 Task: Search one way flight ticket for 3 adults in first from El Paso: El Paso International Airport to Greenville: Pitt-greenville Airport on 5-2-2023. Choice of flights is American. Number of bags: 11 checked bags. Price is upto 72000. Outbound departure time preference is 4:15.
Action: Mouse moved to (332, 133)
Screenshot: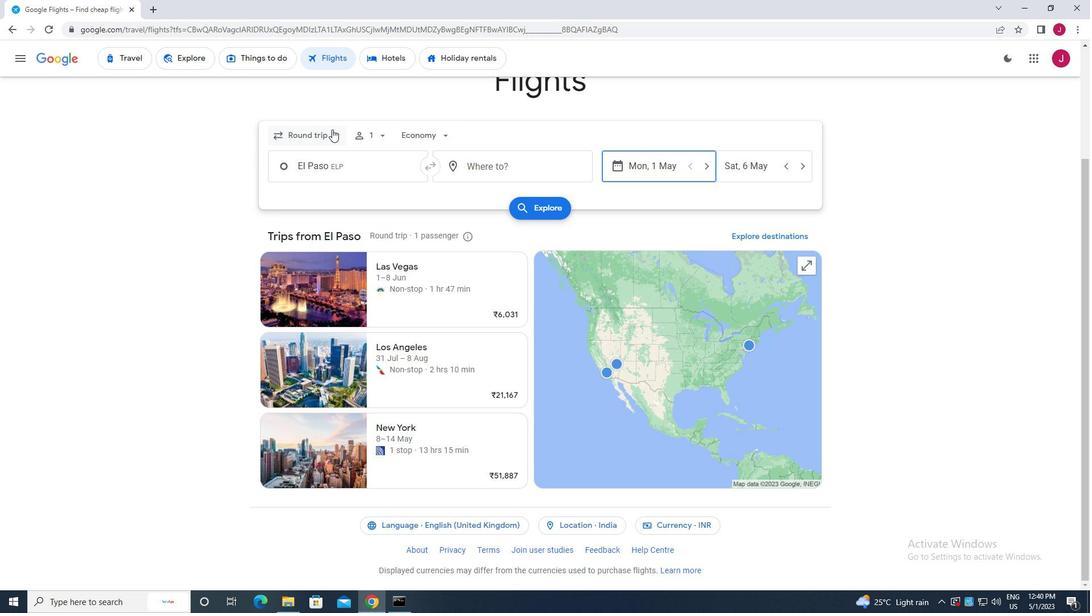
Action: Mouse pressed left at (332, 133)
Screenshot: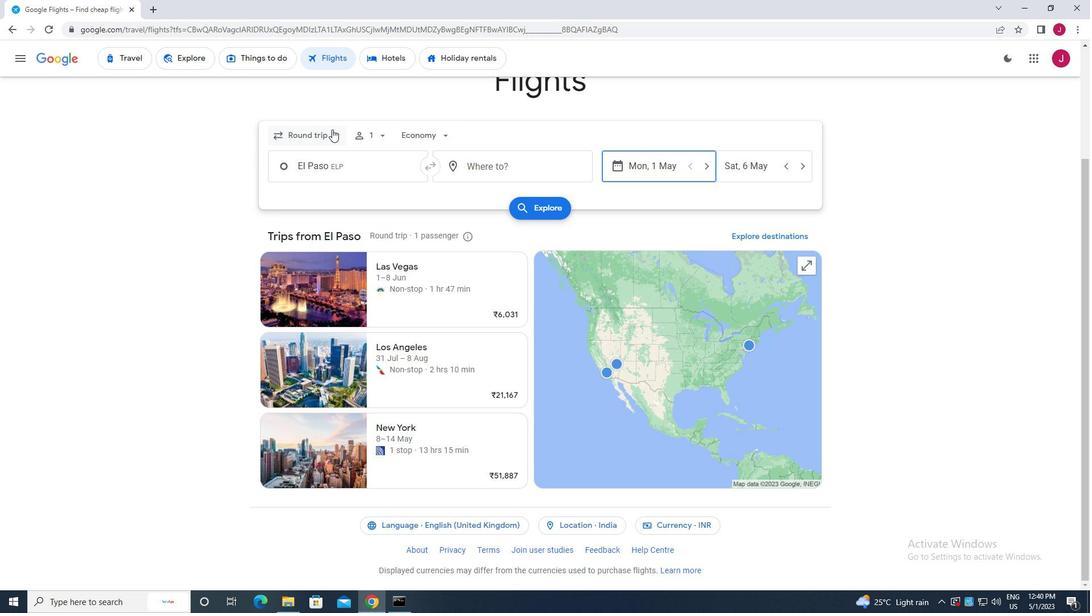 
Action: Mouse moved to (326, 190)
Screenshot: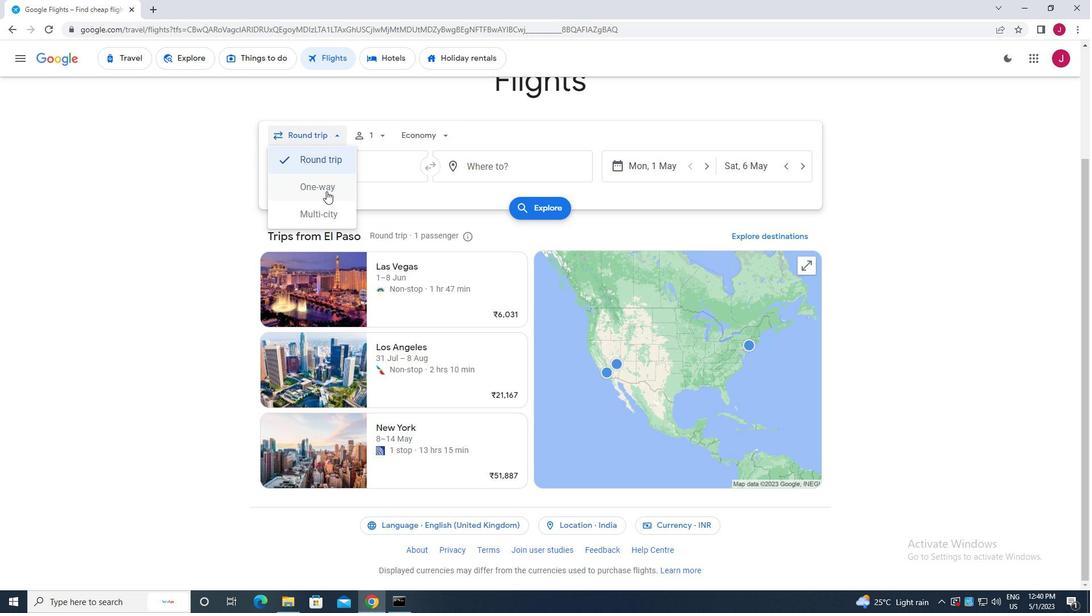 
Action: Mouse pressed left at (326, 190)
Screenshot: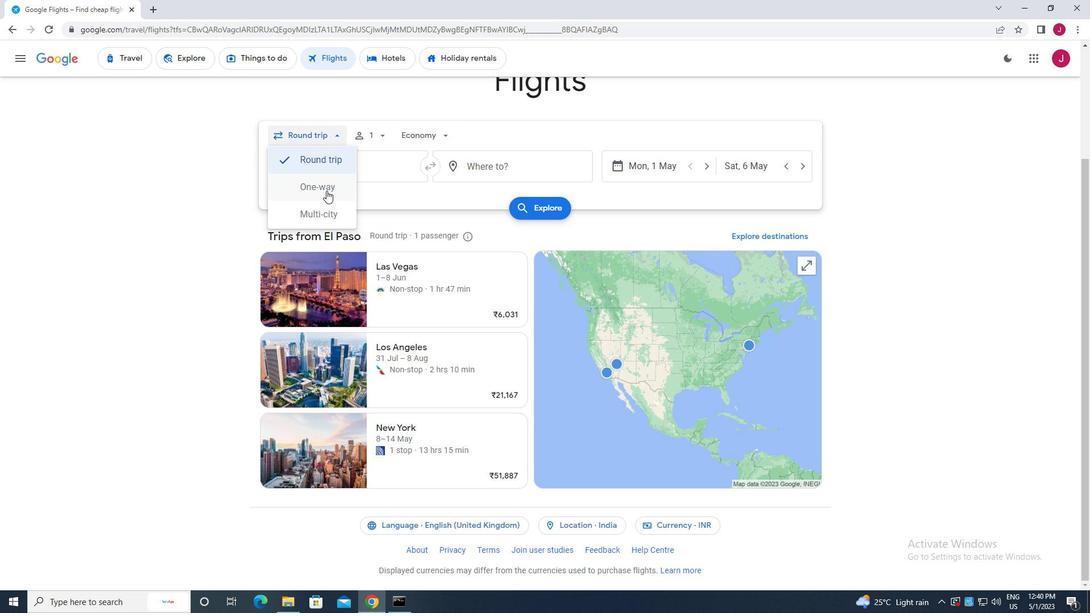
Action: Mouse moved to (377, 135)
Screenshot: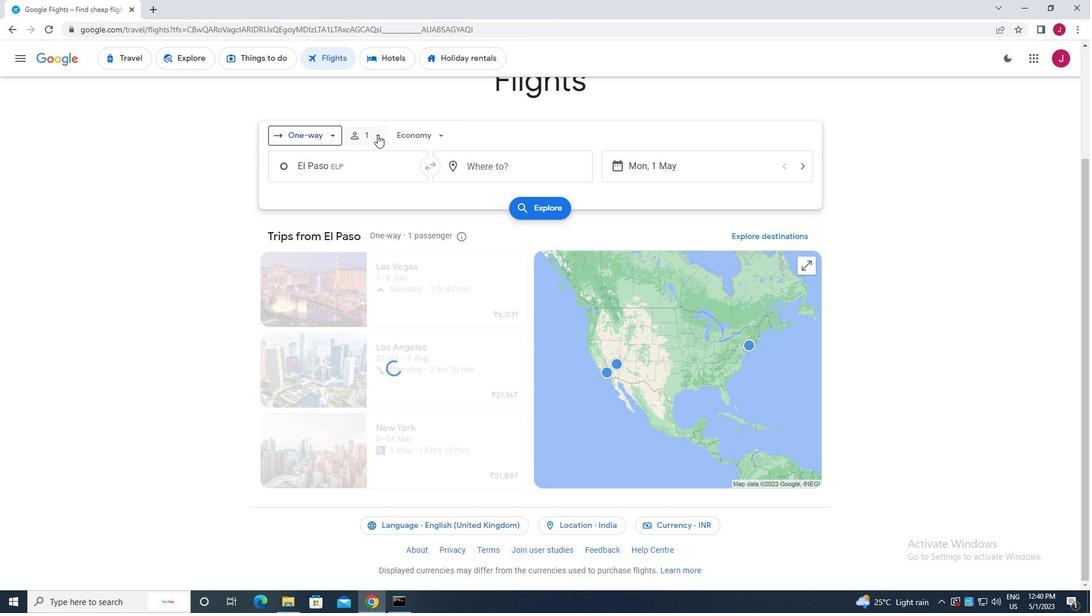 
Action: Mouse pressed left at (377, 135)
Screenshot: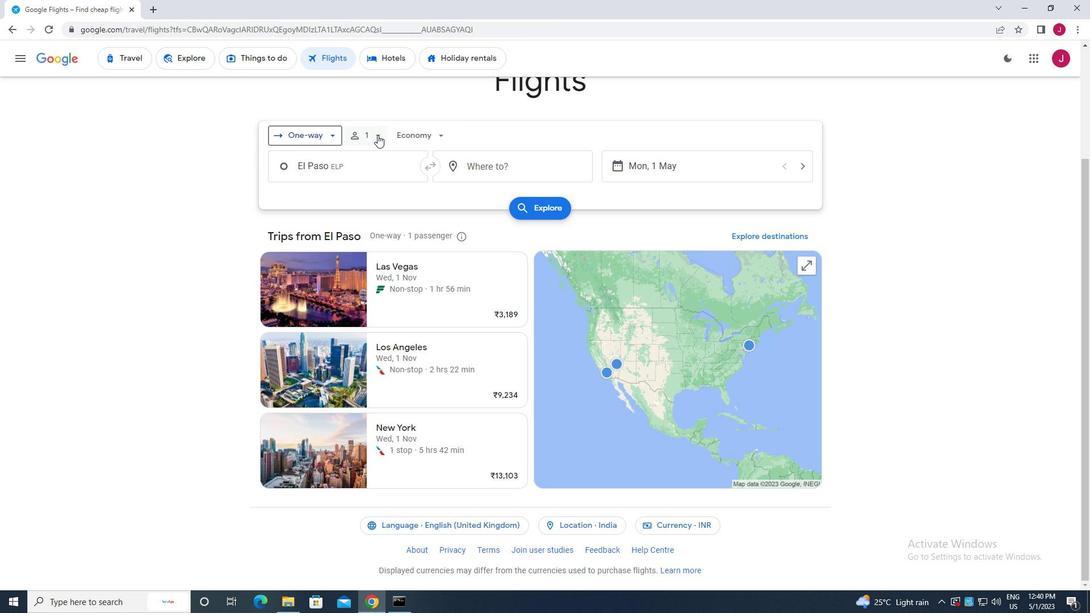 
Action: Mouse moved to (463, 164)
Screenshot: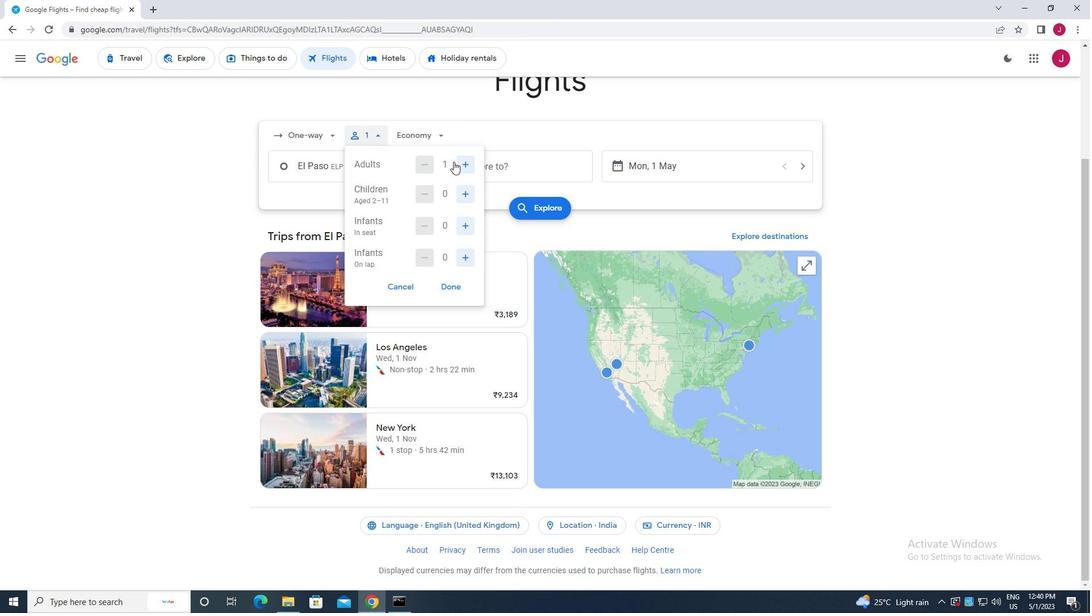 
Action: Mouse pressed left at (463, 164)
Screenshot: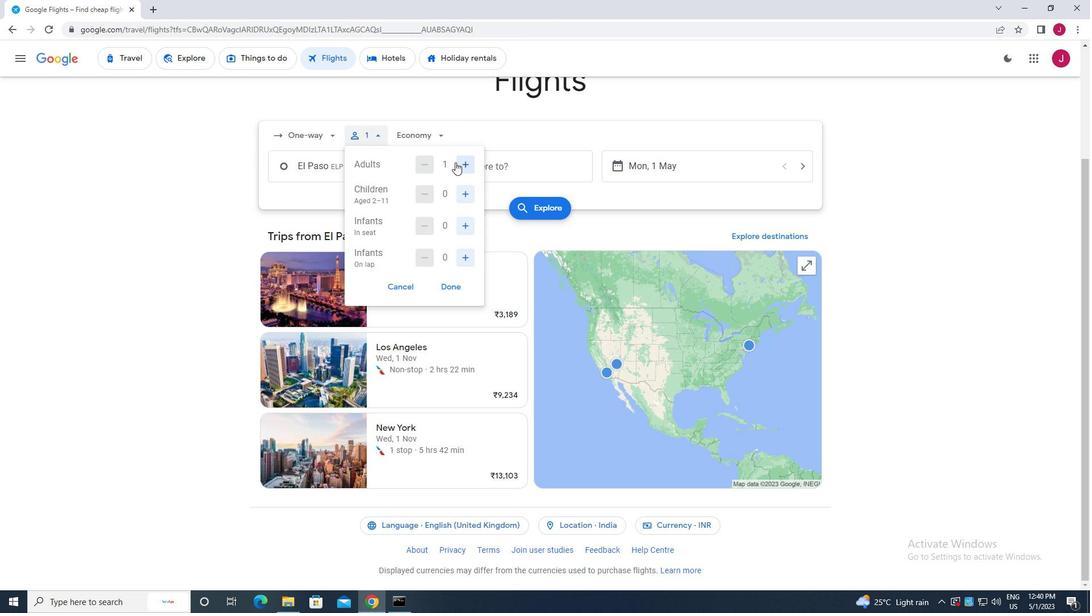 
Action: Mouse pressed left at (463, 164)
Screenshot: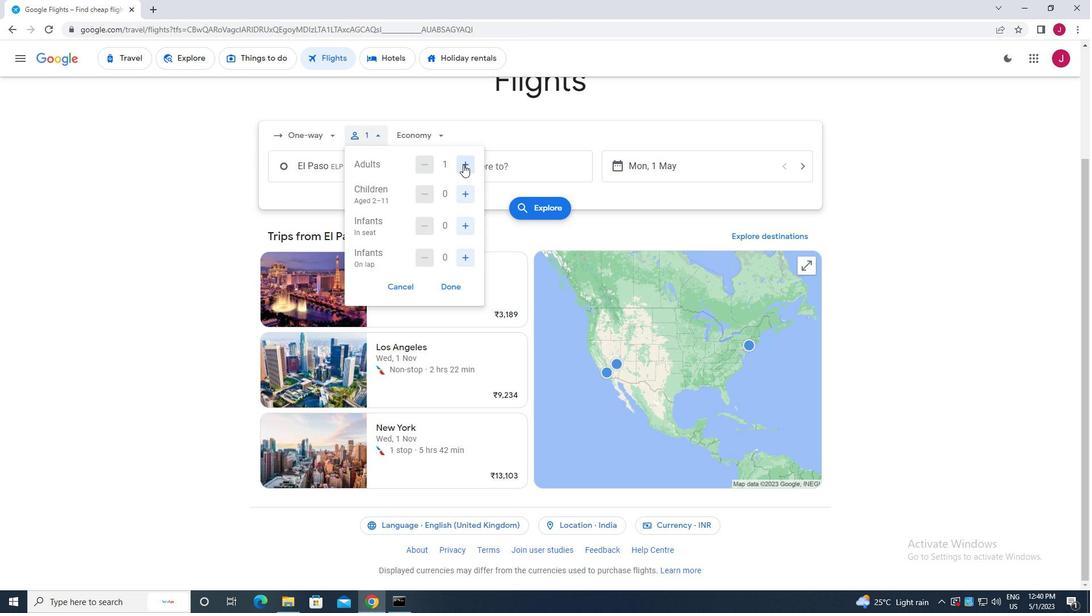 
Action: Mouse moved to (452, 285)
Screenshot: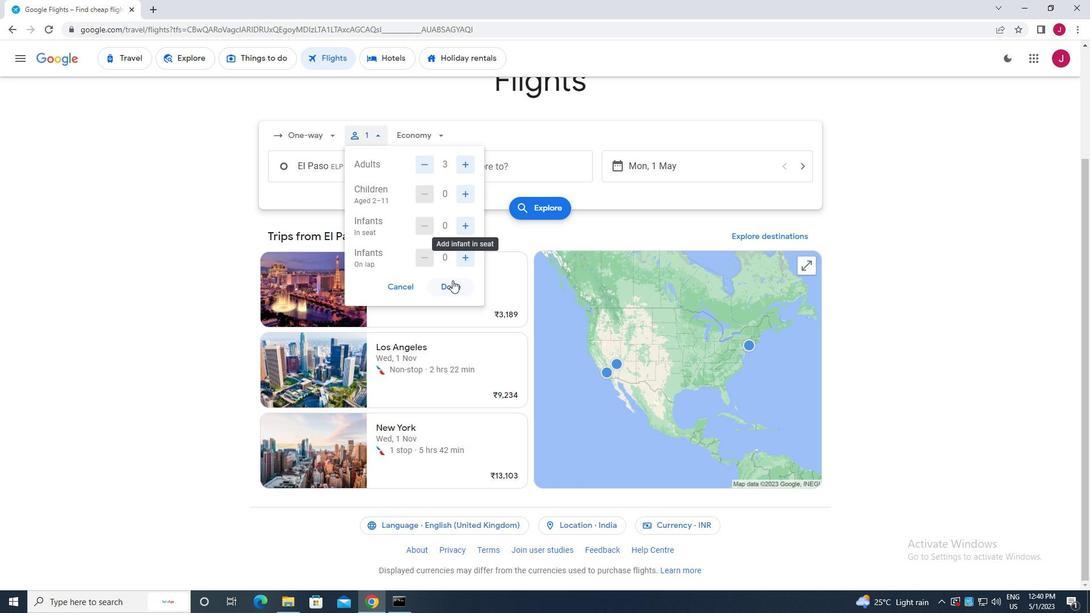 
Action: Mouse pressed left at (452, 285)
Screenshot: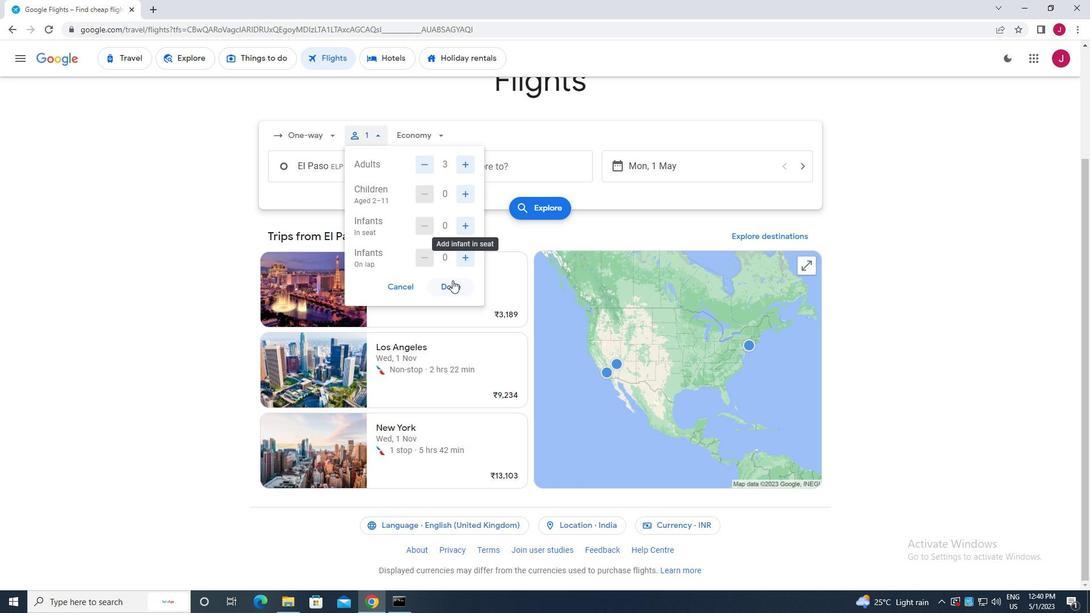 
Action: Mouse moved to (434, 136)
Screenshot: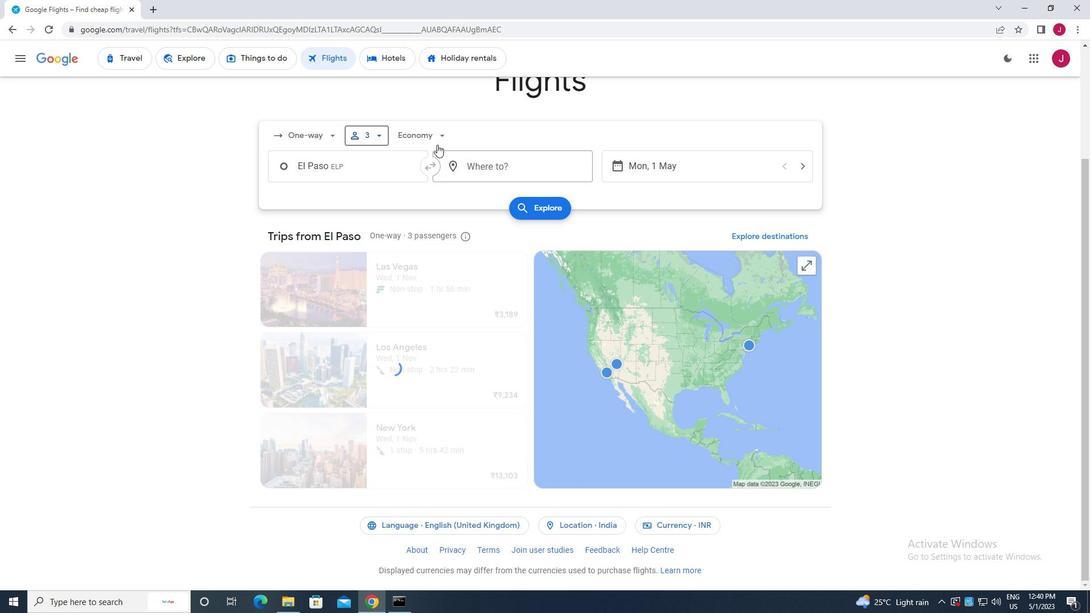 
Action: Mouse pressed left at (434, 136)
Screenshot: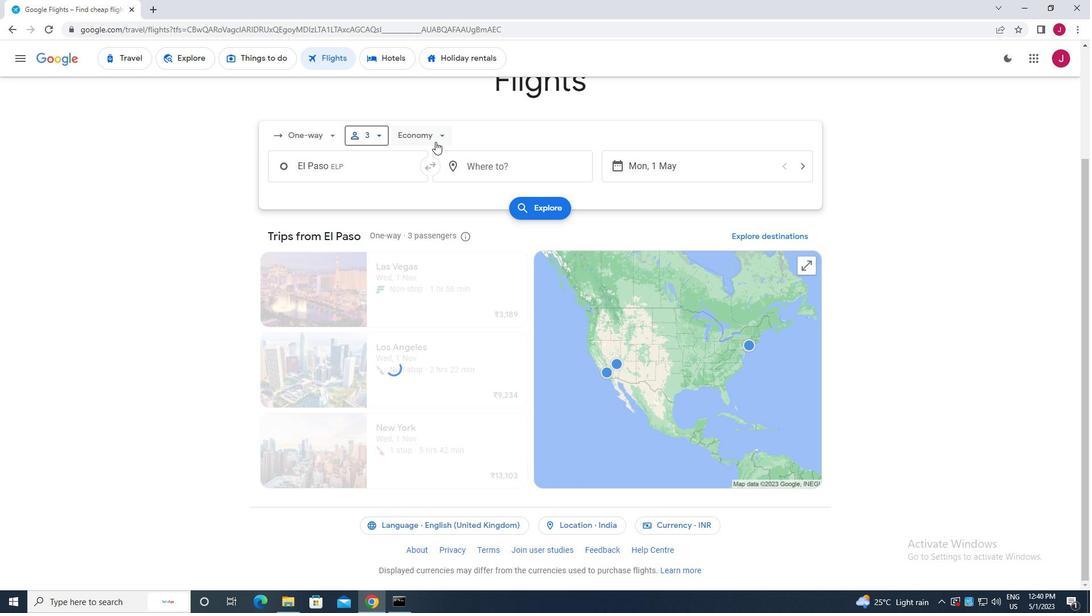 
Action: Mouse moved to (423, 241)
Screenshot: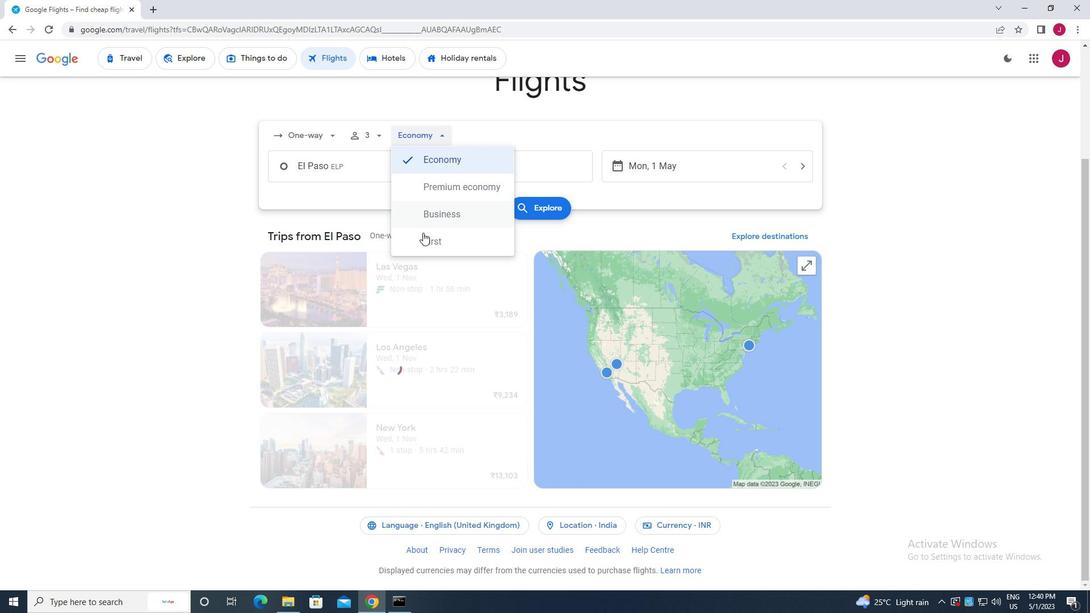 
Action: Mouse pressed left at (423, 241)
Screenshot: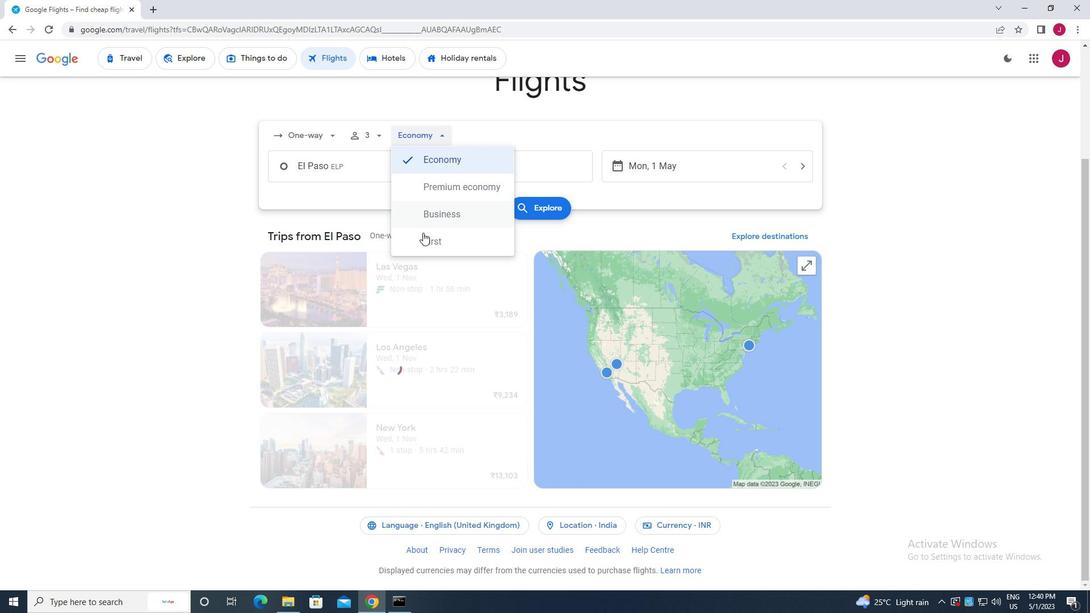
Action: Mouse moved to (375, 169)
Screenshot: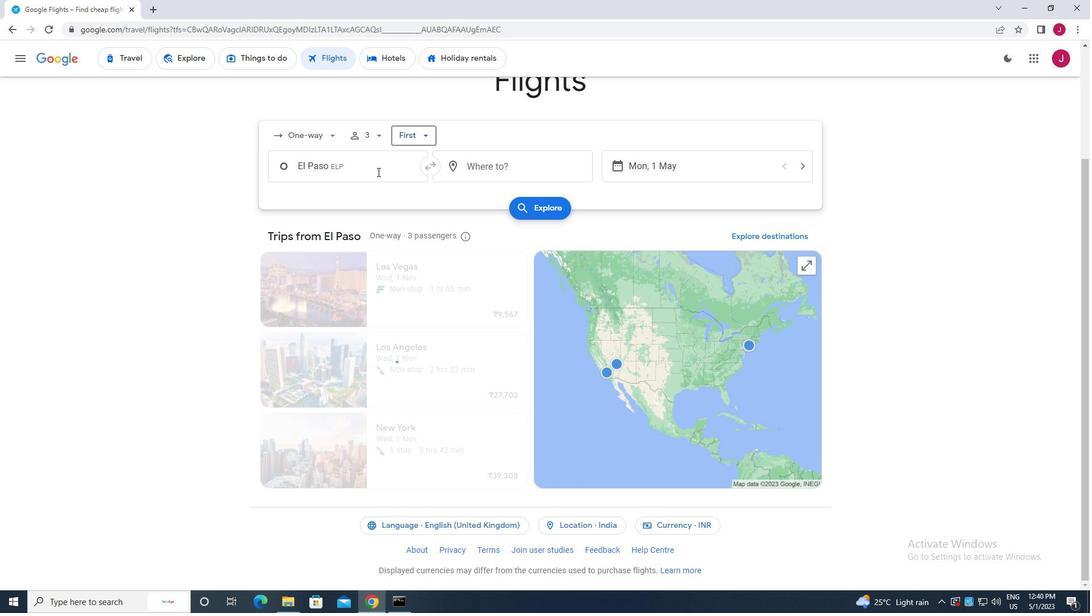 
Action: Mouse pressed left at (375, 169)
Screenshot: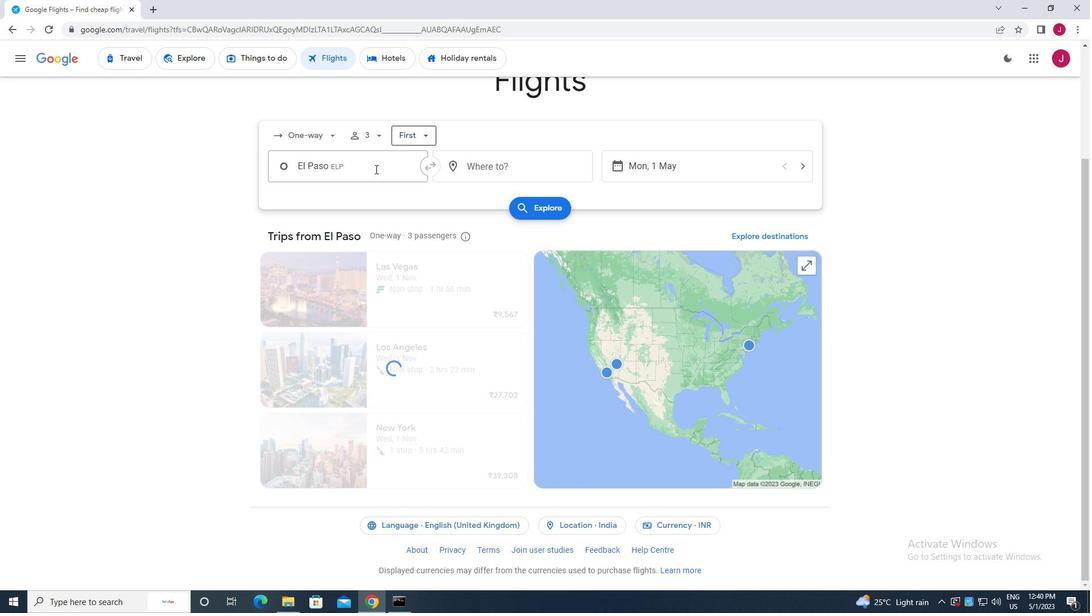 
Action: Mouse moved to (382, 169)
Screenshot: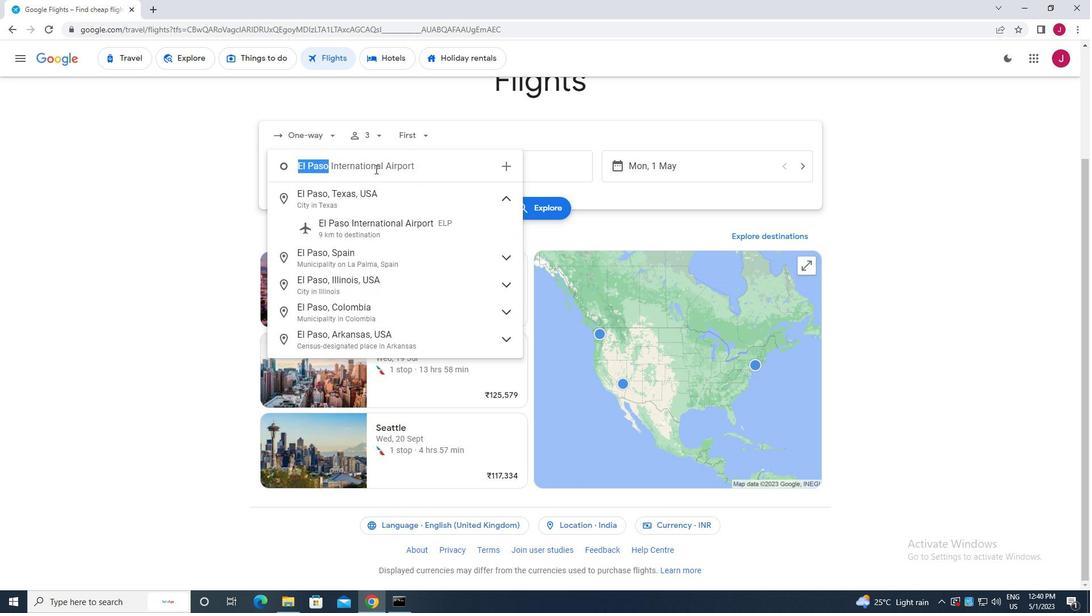 
Action: Key pressed ei<Key.space>paso
Screenshot: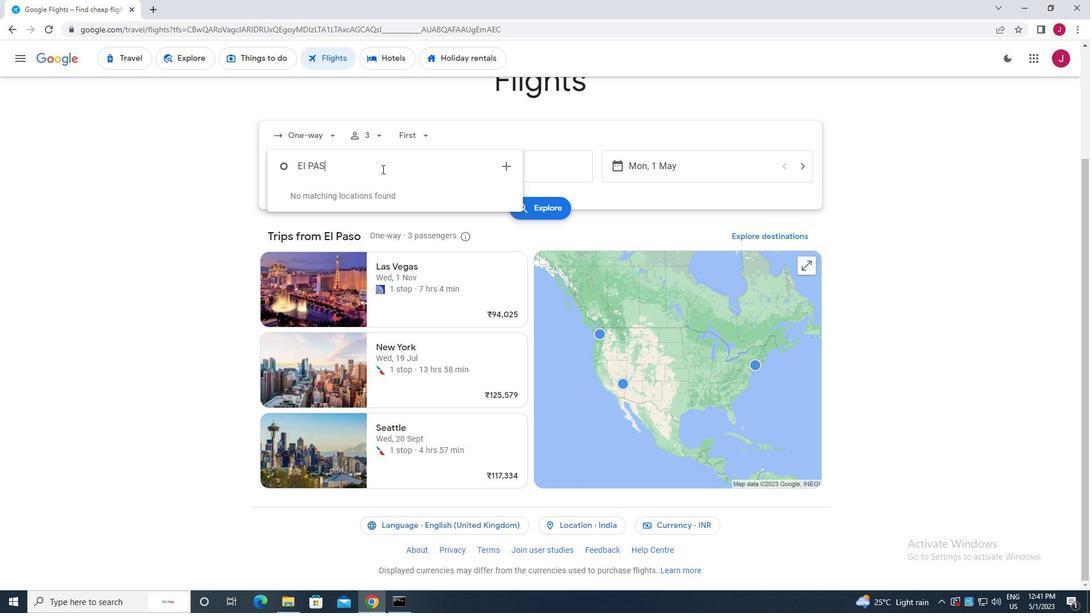 
Action: Mouse moved to (391, 230)
Screenshot: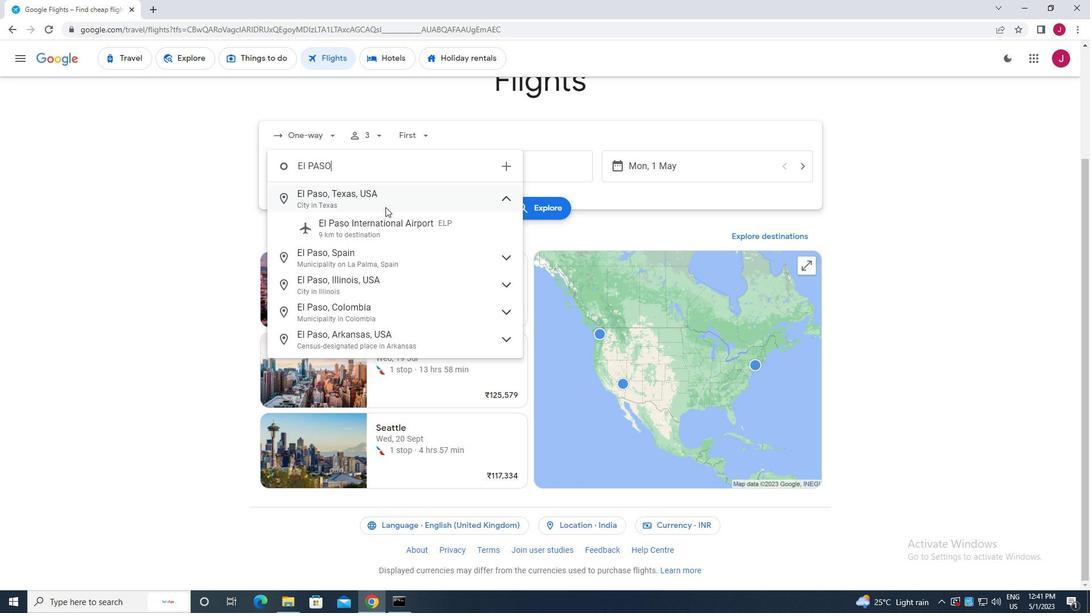 
Action: Mouse pressed left at (391, 230)
Screenshot: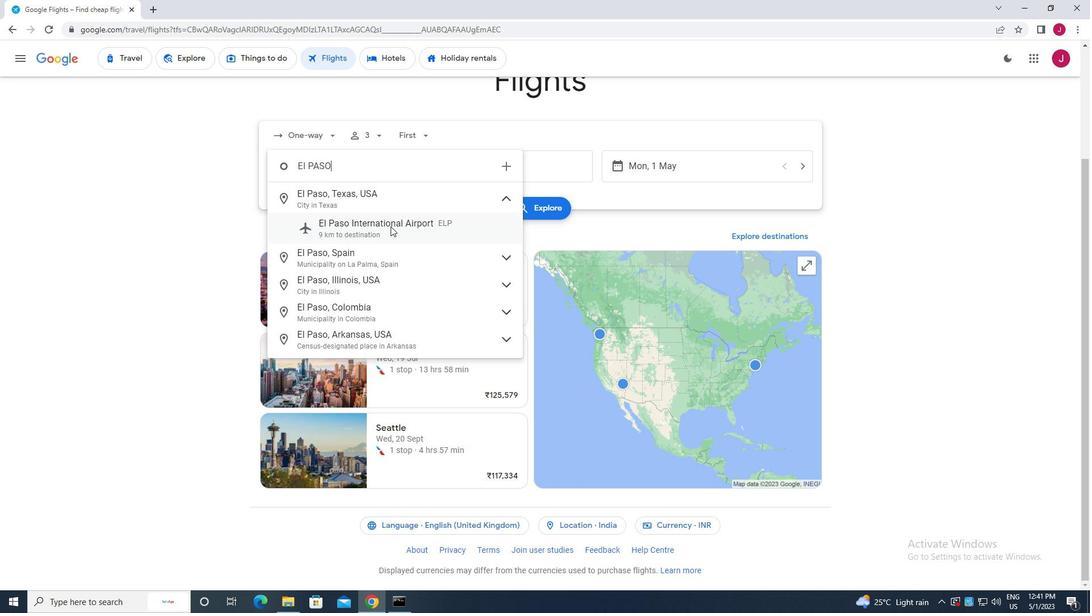 
Action: Mouse moved to (513, 173)
Screenshot: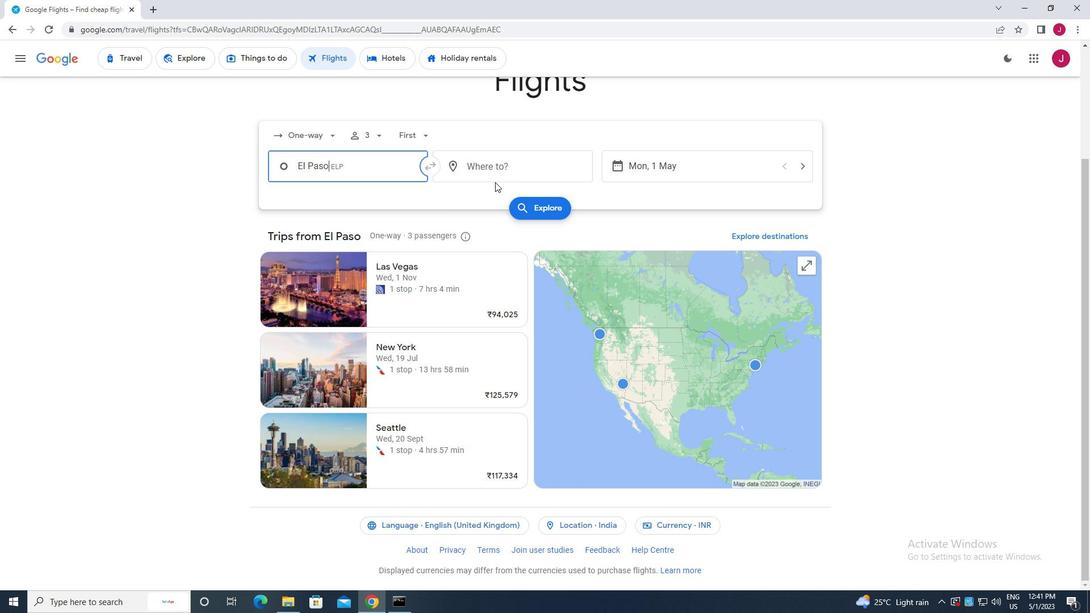 
Action: Mouse pressed left at (513, 173)
Screenshot: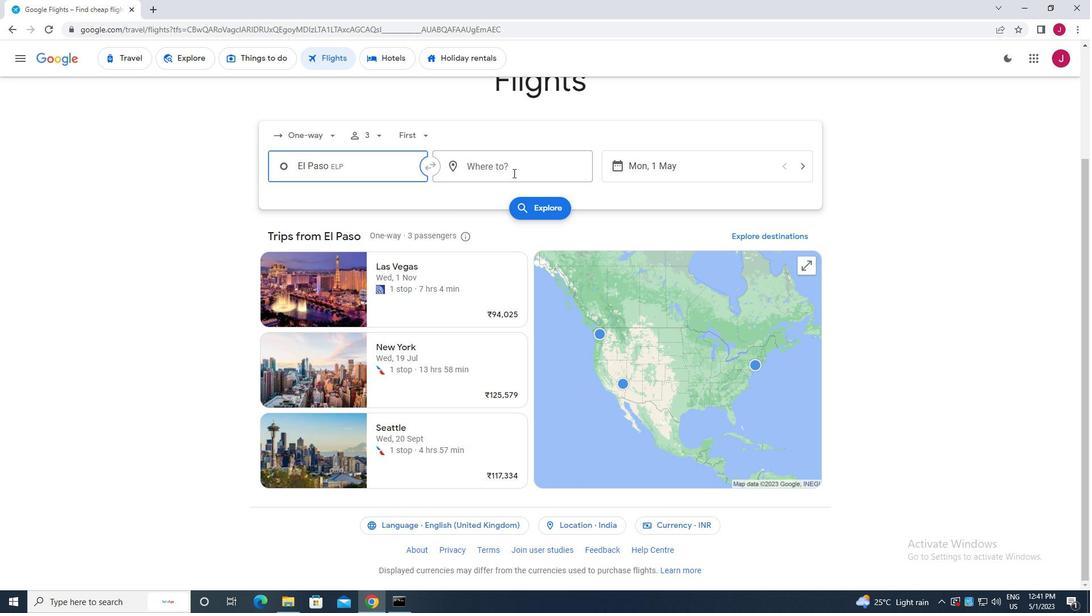 
Action: Mouse moved to (512, 174)
Screenshot: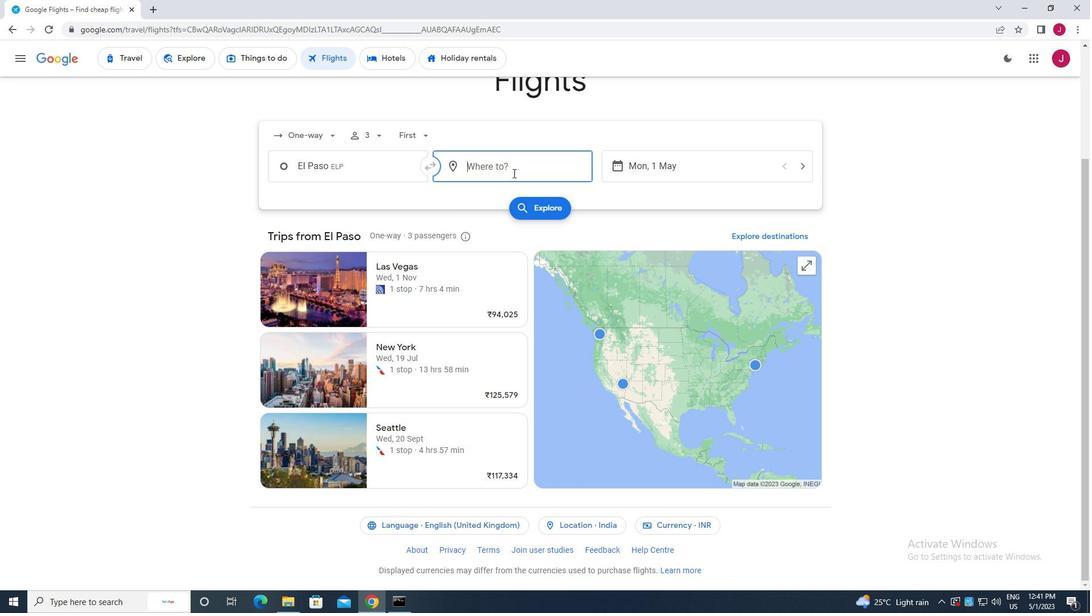 
Action: Key pressed greenville<Key.space>p
Screenshot: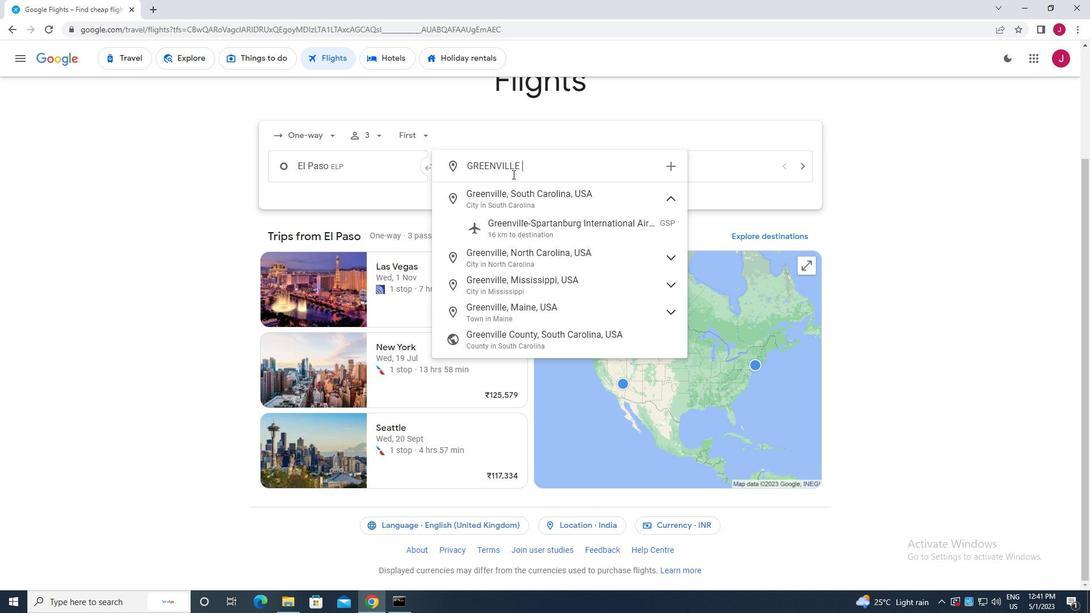 
Action: Mouse moved to (552, 197)
Screenshot: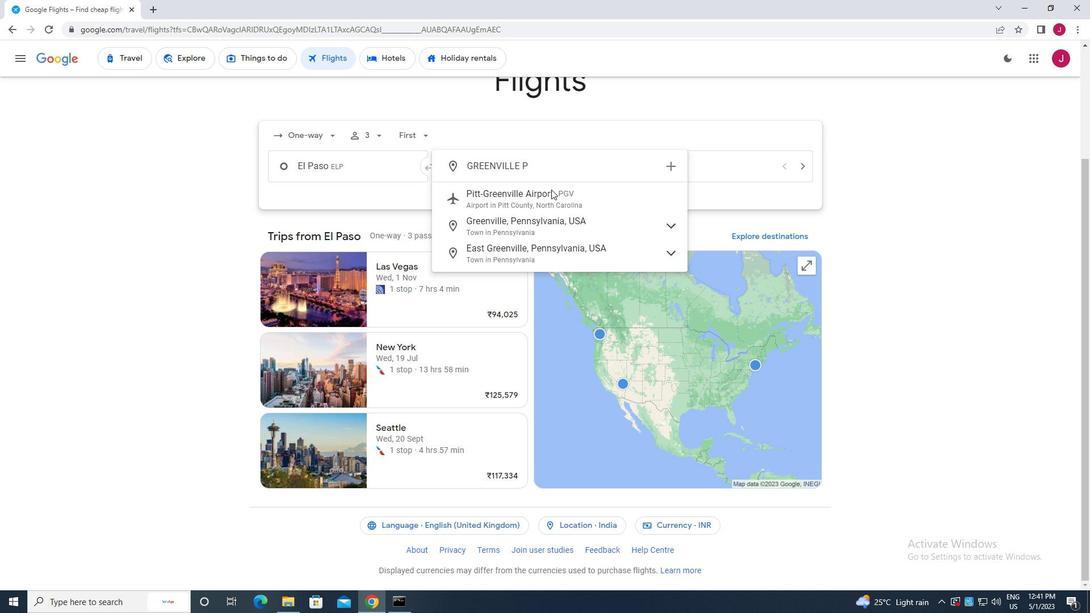 
Action: Mouse pressed left at (552, 197)
Screenshot: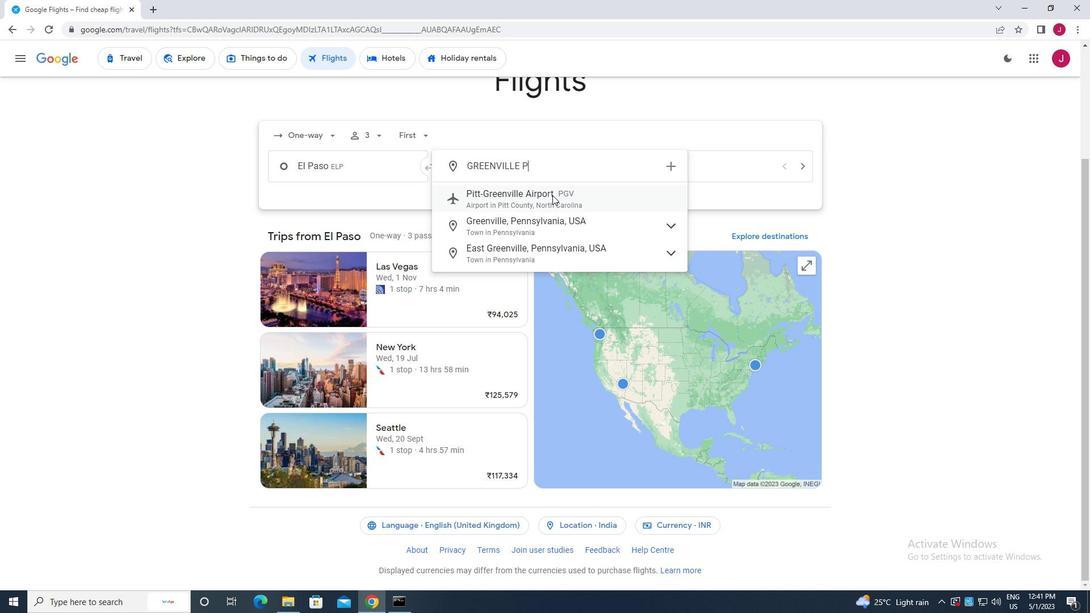 
Action: Mouse moved to (646, 165)
Screenshot: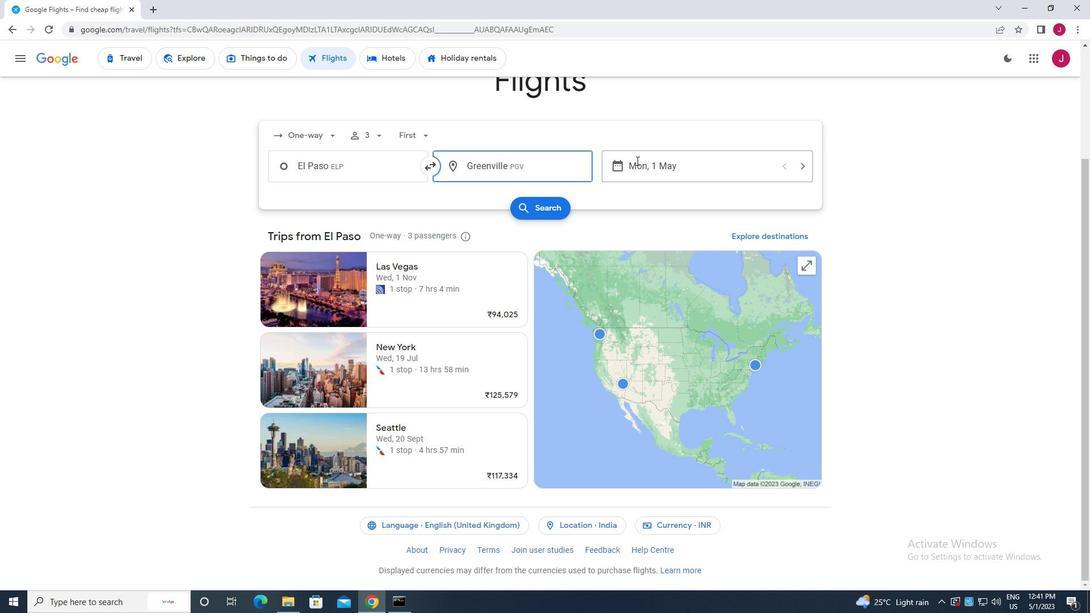 
Action: Mouse pressed left at (646, 165)
Screenshot: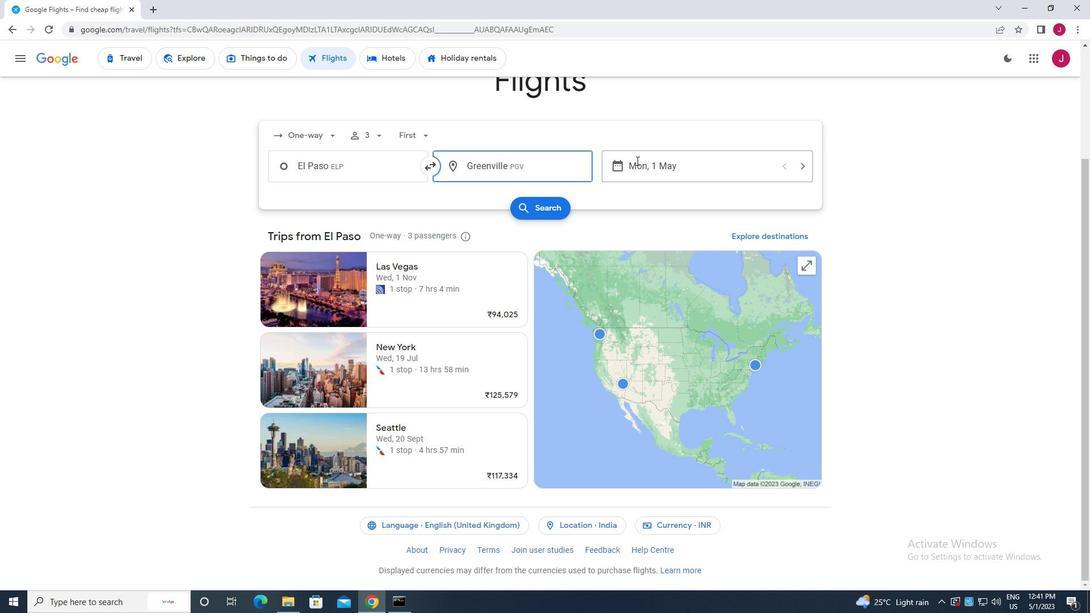 
Action: Mouse moved to (459, 257)
Screenshot: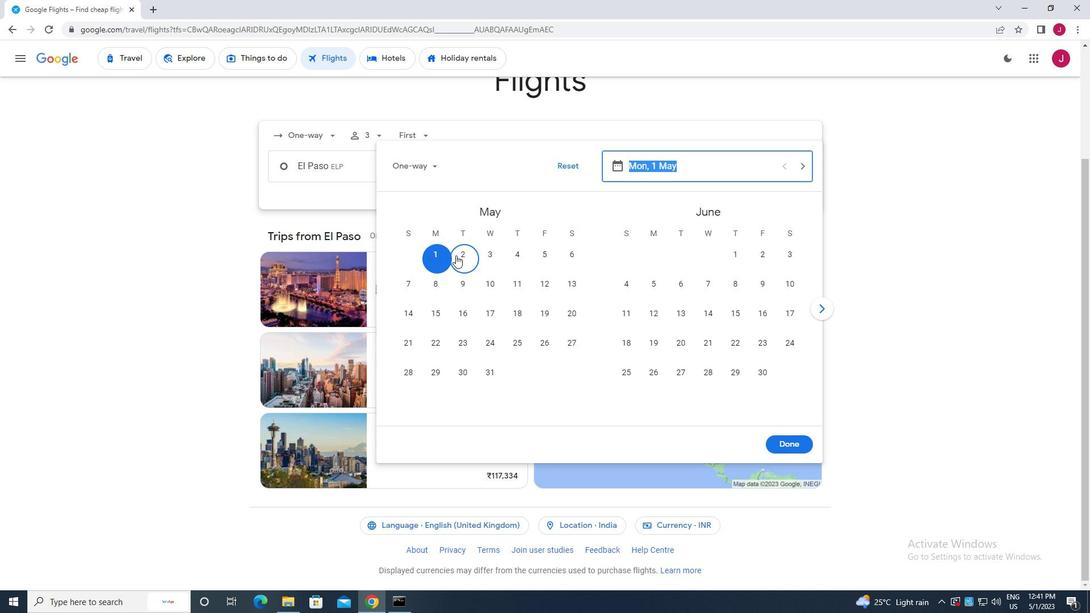 
Action: Mouse pressed left at (459, 257)
Screenshot: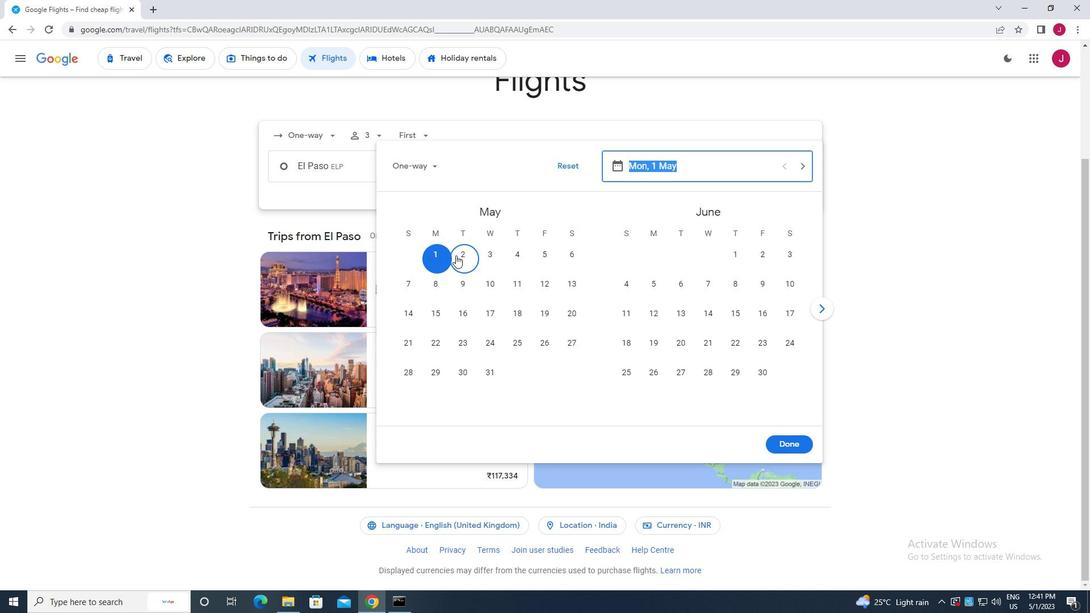 
Action: Mouse moved to (790, 445)
Screenshot: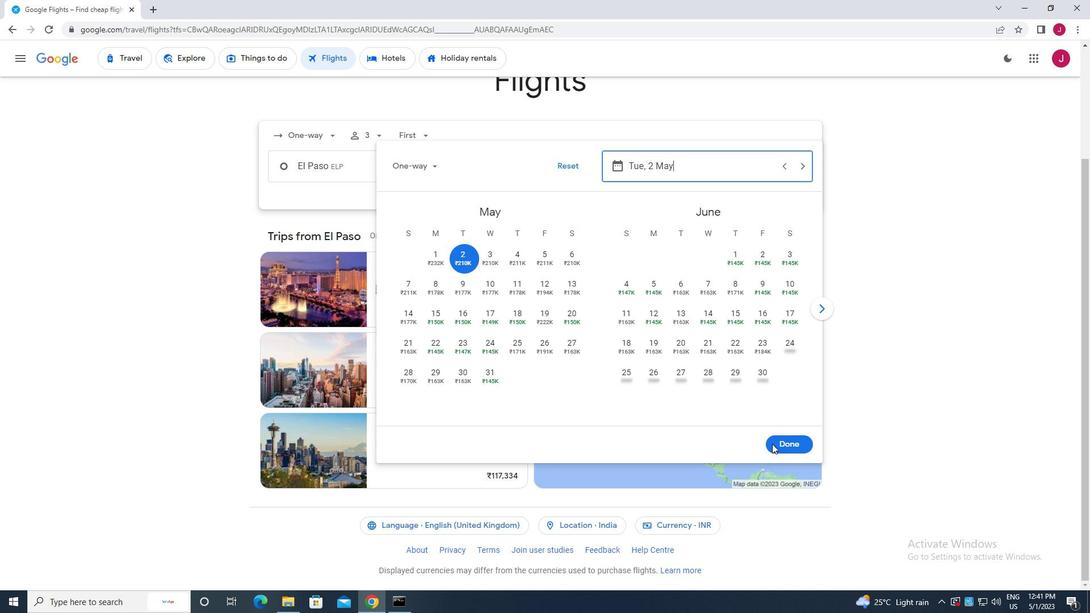 
Action: Mouse pressed left at (790, 445)
Screenshot: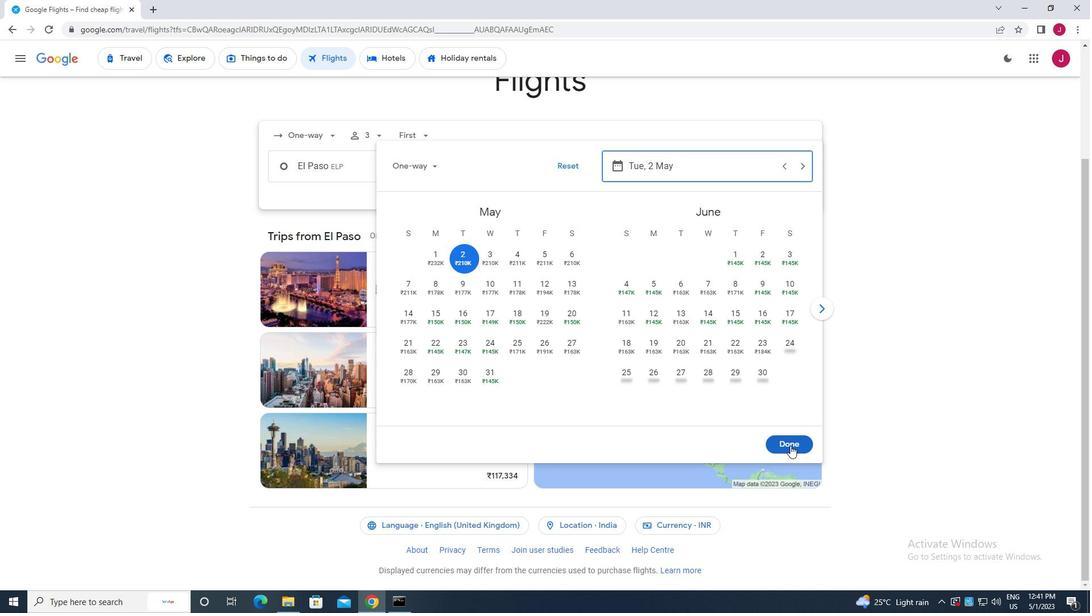 
Action: Mouse moved to (558, 207)
Screenshot: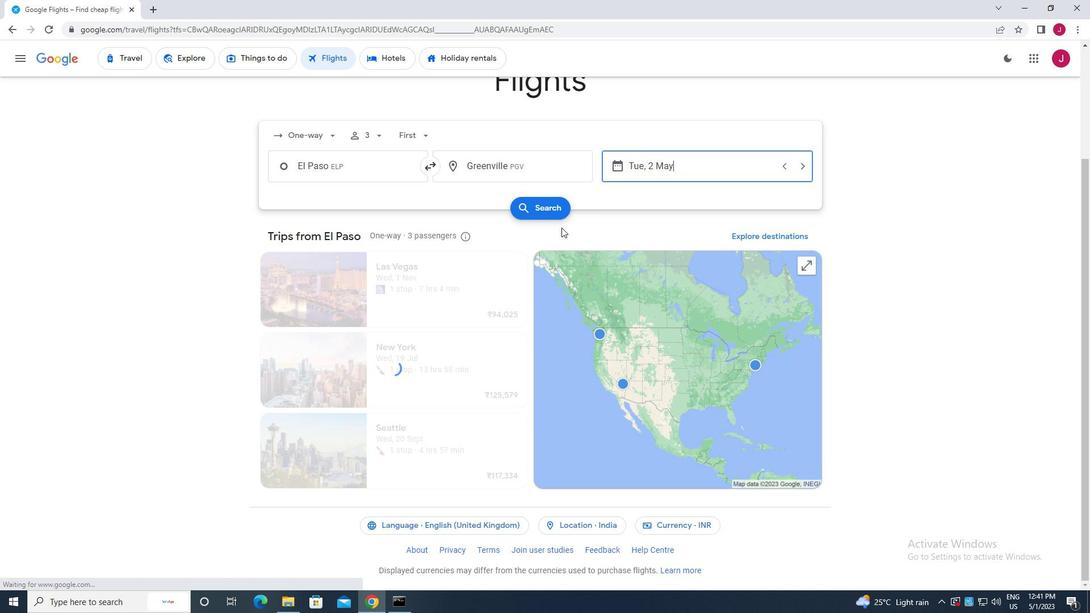
Action: Mouse pressed left at (558, 207)
Screenshot: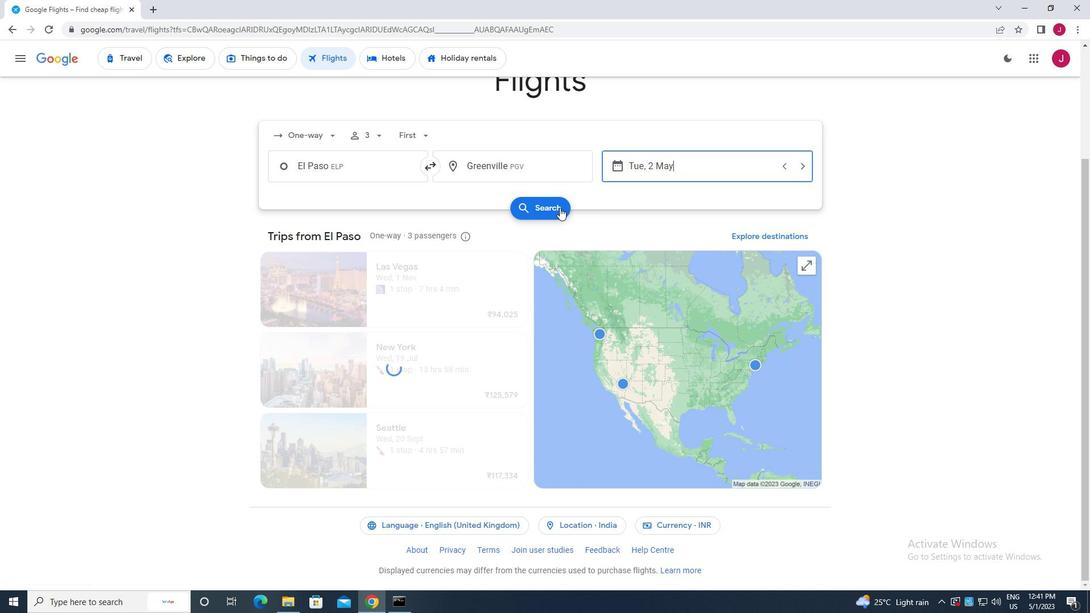 
Action: Mouse moved to (292, 160)
Screenshot: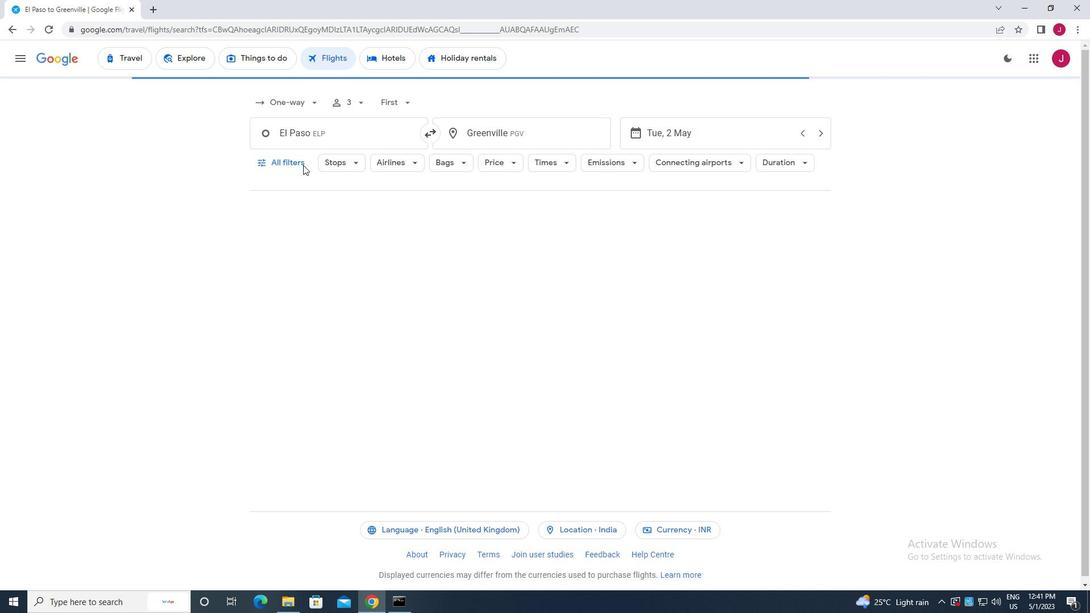 
Action: Mouse pressed left at (292, 160)
Screenshot: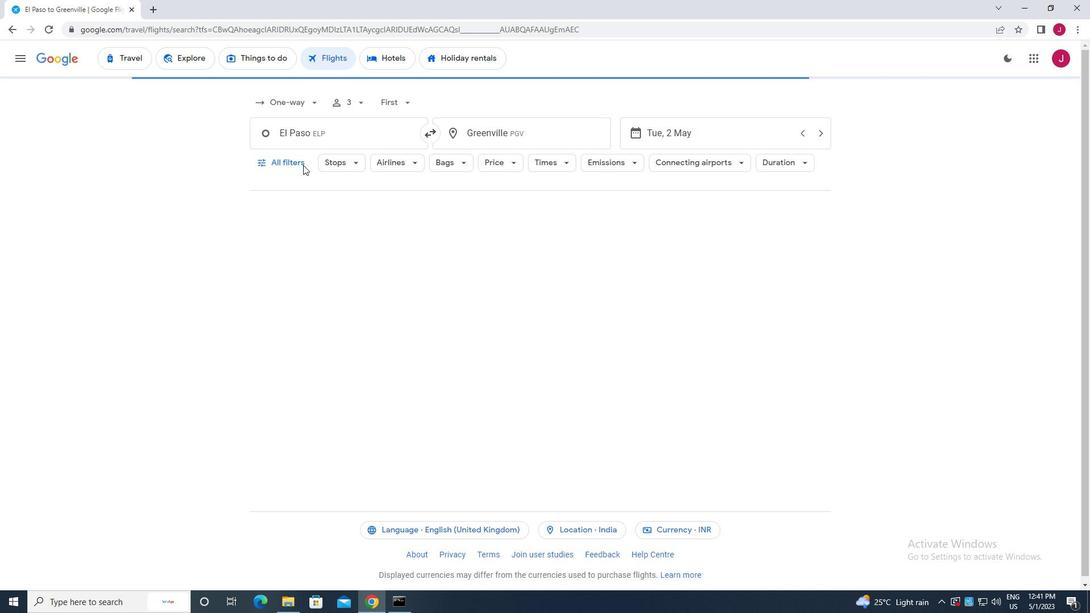 
Action: Mouse moved to (352, 282)
Screenshot: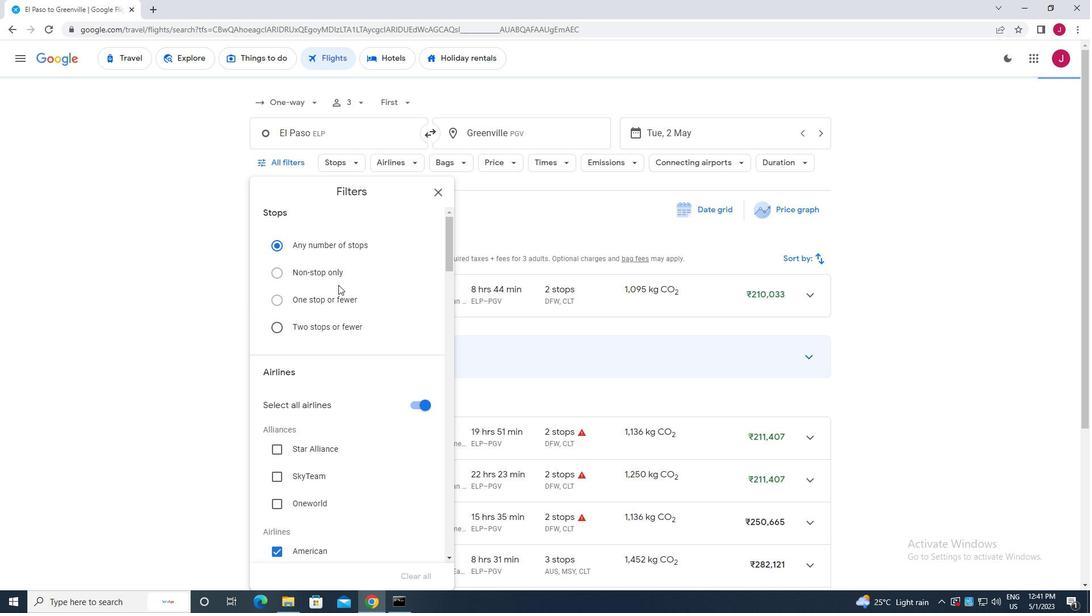 
Action: Mouse scrolled (352, 281) with delta (0, 0)
Screenshot: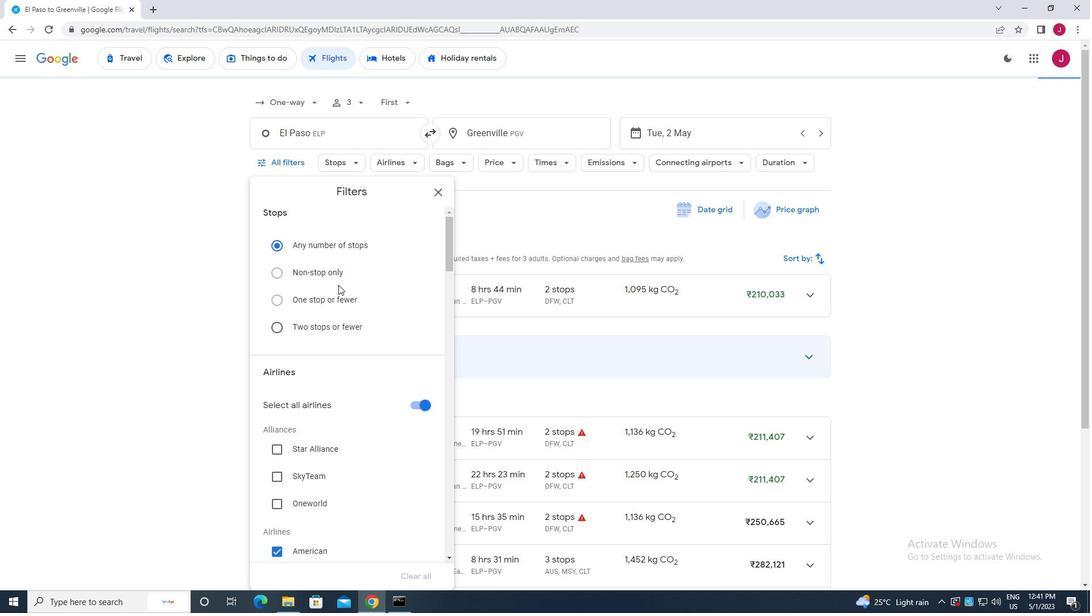 
Action: Mouse moved to (353, 282)
Screenshot: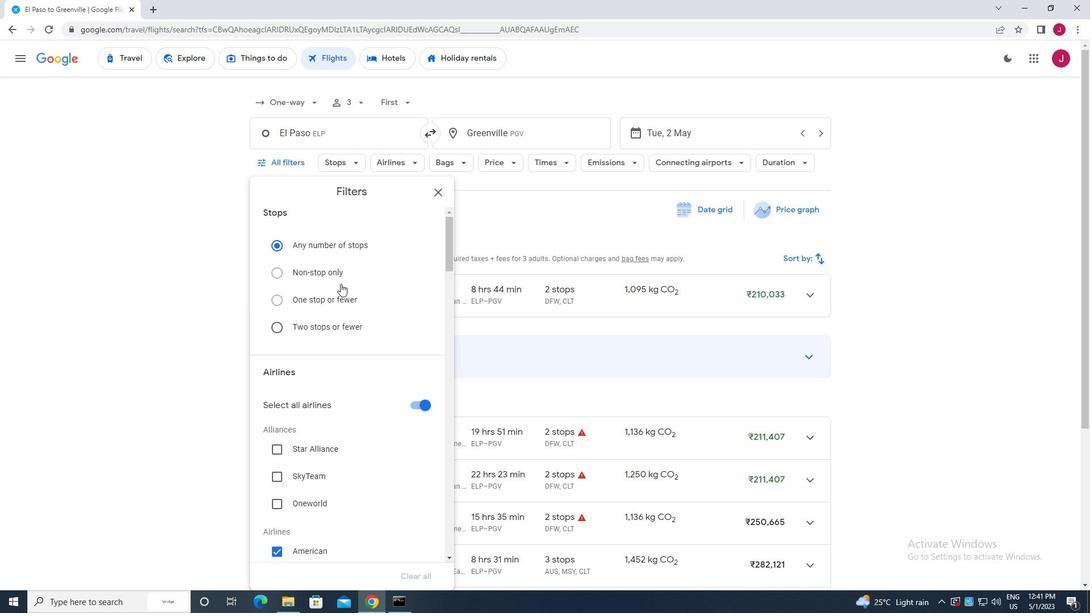 
Action: Mouse scrolled (353, 281) with delta (0, 0)
Screenshot: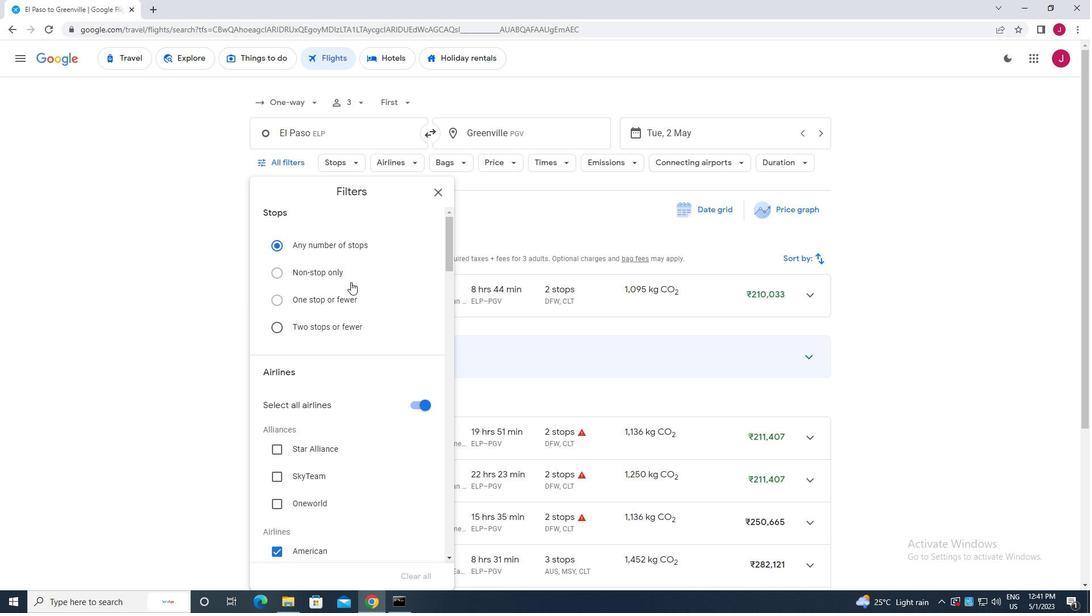 
Action: Mouse moved to (354, 282)
Screenshot: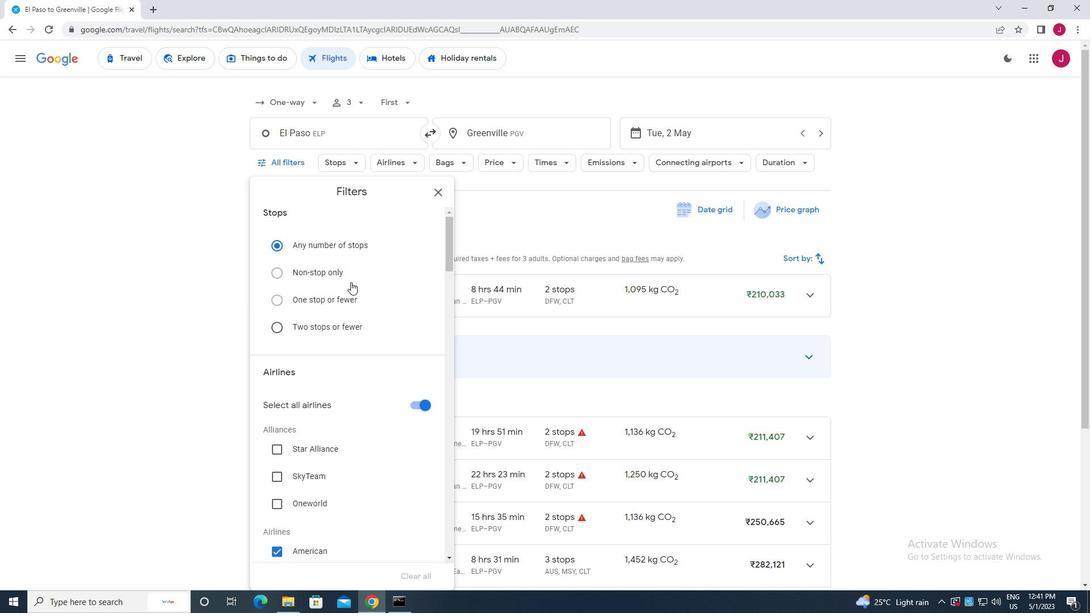 
Action: Mouse scrolled (354, 282) with delta (0, 0)
Screenshot: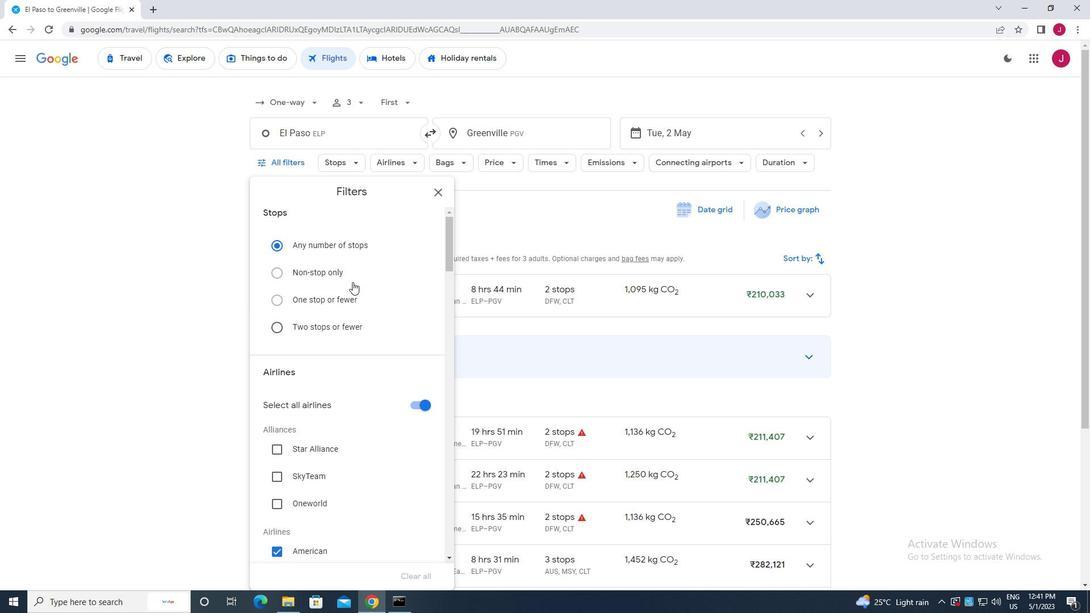 
Action: Mouse moved to (414, 233)
Screenshot: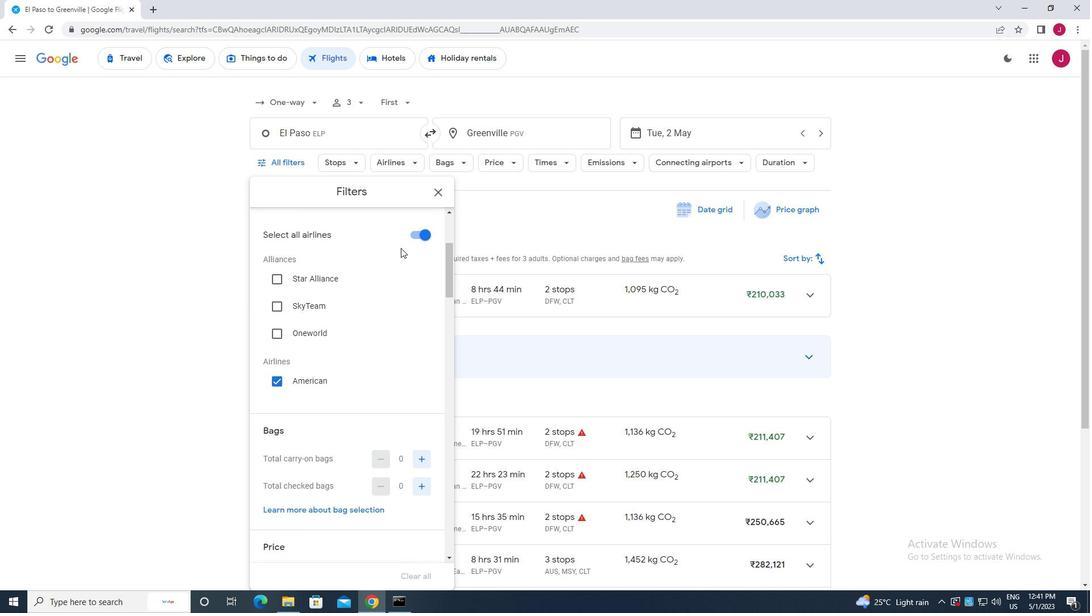 
Action: Mouse pressed left at (414, 233)
Screenshot: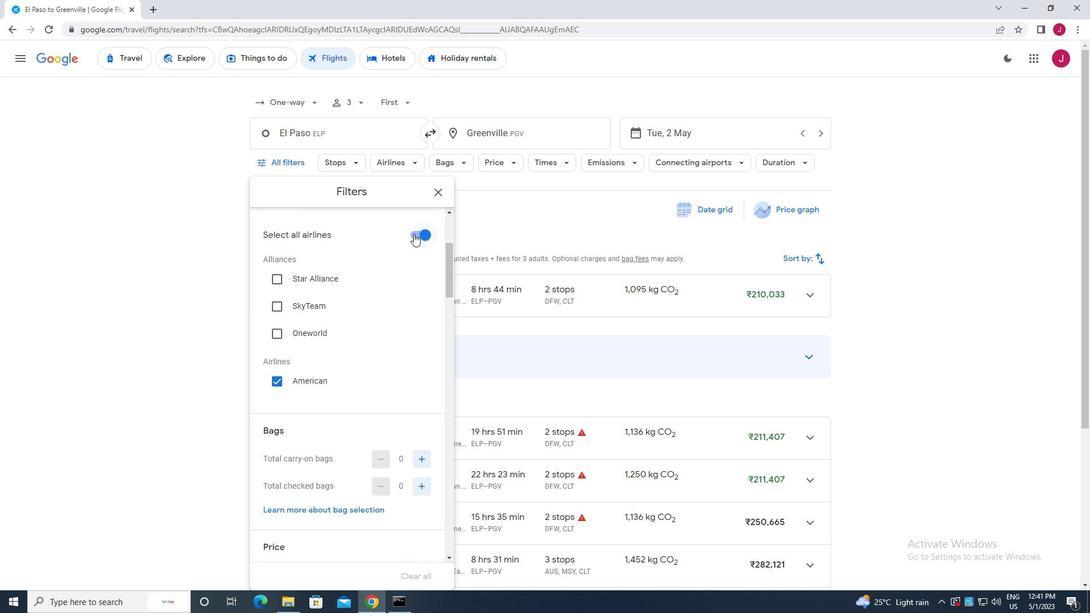 
Action: Mouse moved to (412, 254)
Screenshot: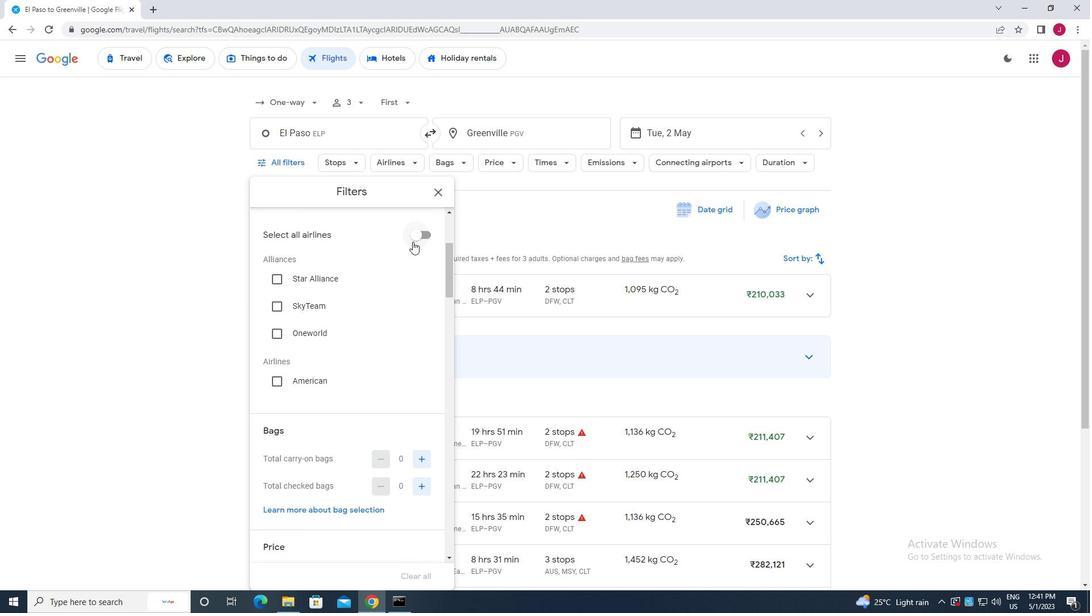 
Action: Mouse scrolled (412, 254) with delta (0, 0)
Screenshot: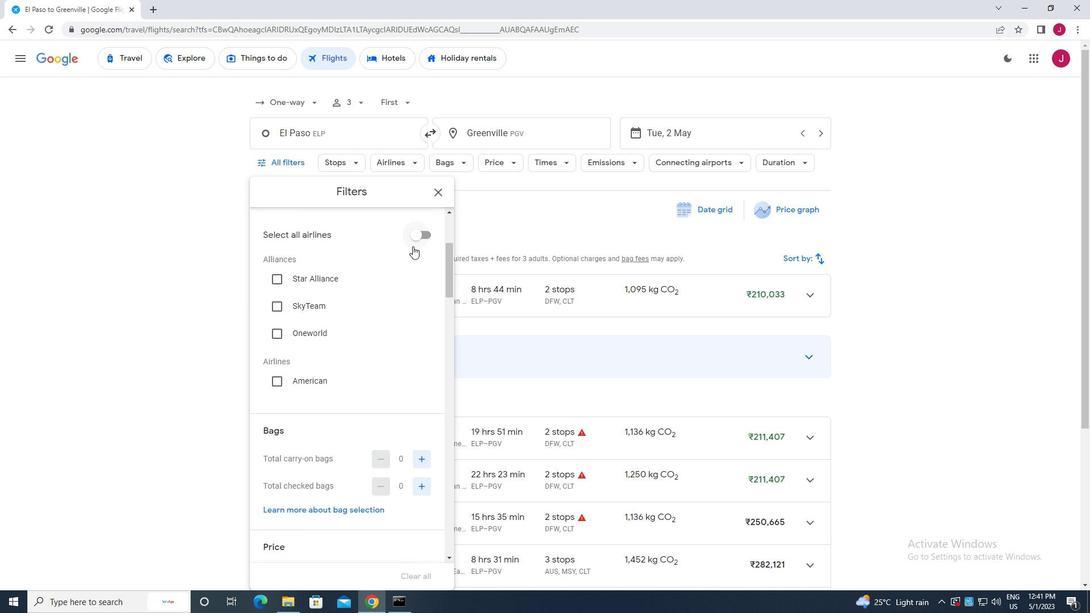 
Action: Mouse moved to (356, 271)
Screenshot: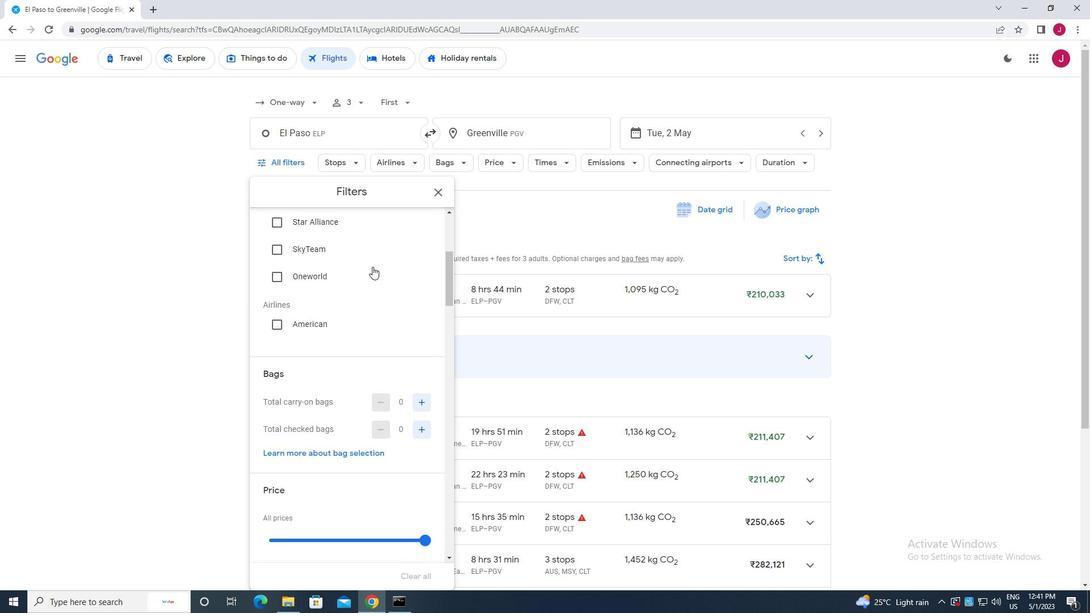 
Action: Mouse scrolled (356, 272) with delta (0, 0)
Screenshot: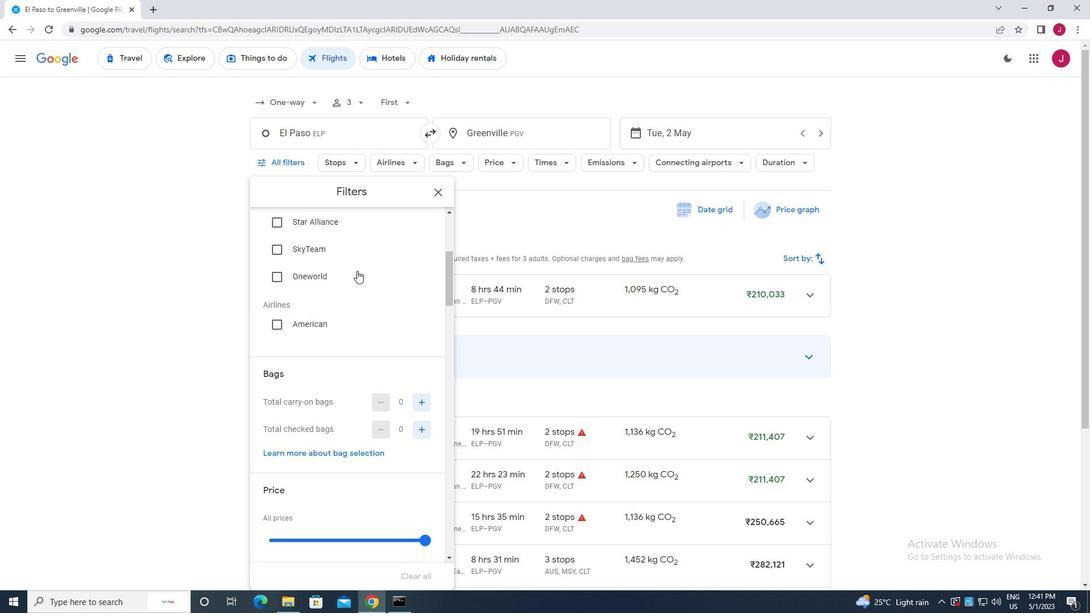 
Action: Mouse moved to (279, 384)
Screenshot: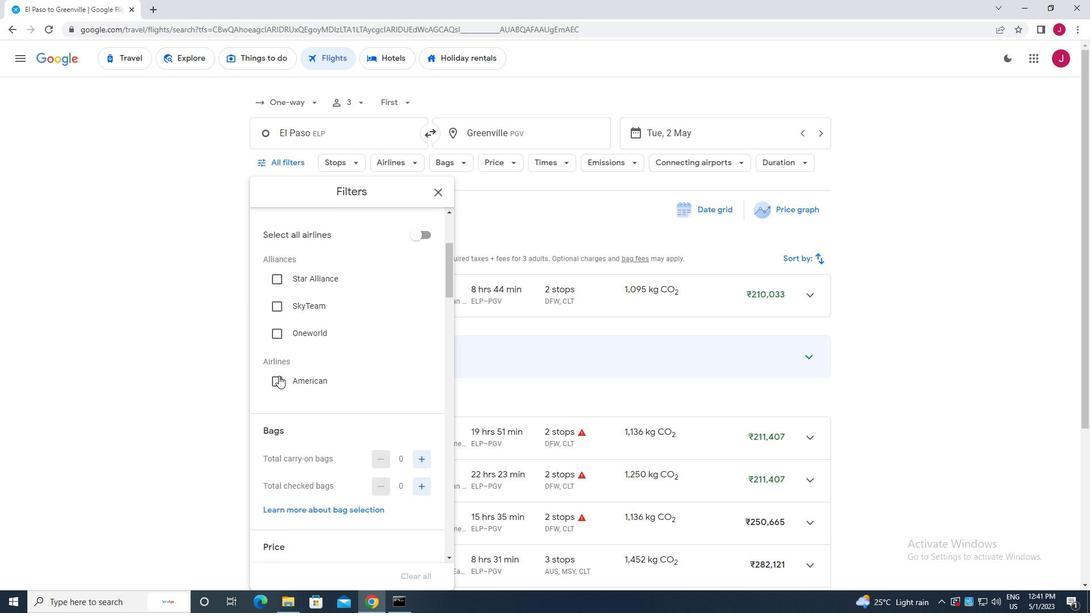 
Action: Mouse pressed left at (279, 384)
Screenshot: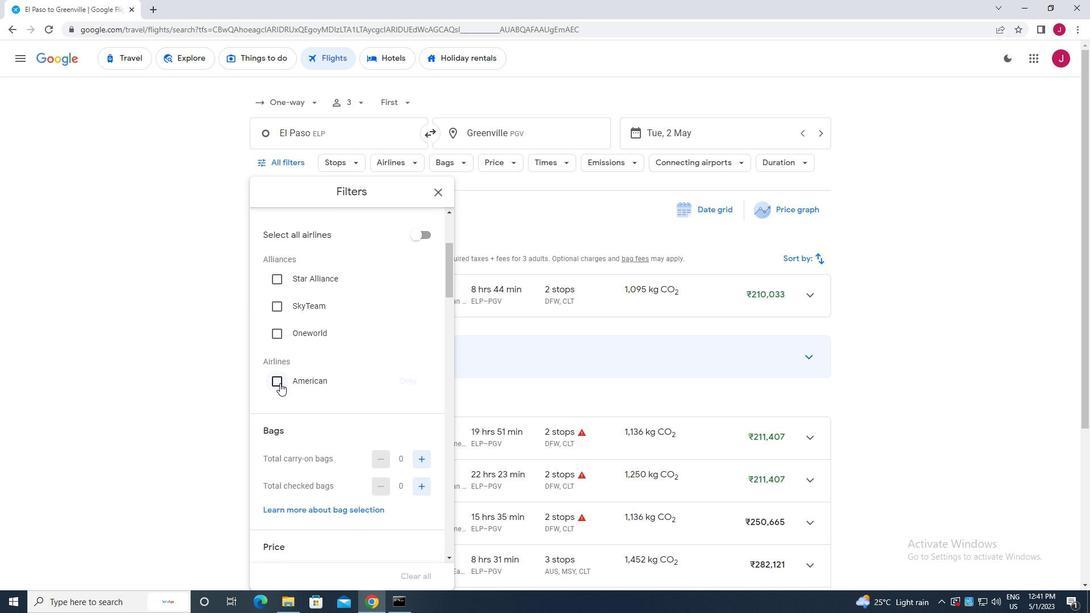 
Action: Mouse moved to (336, 361)
Screenshot: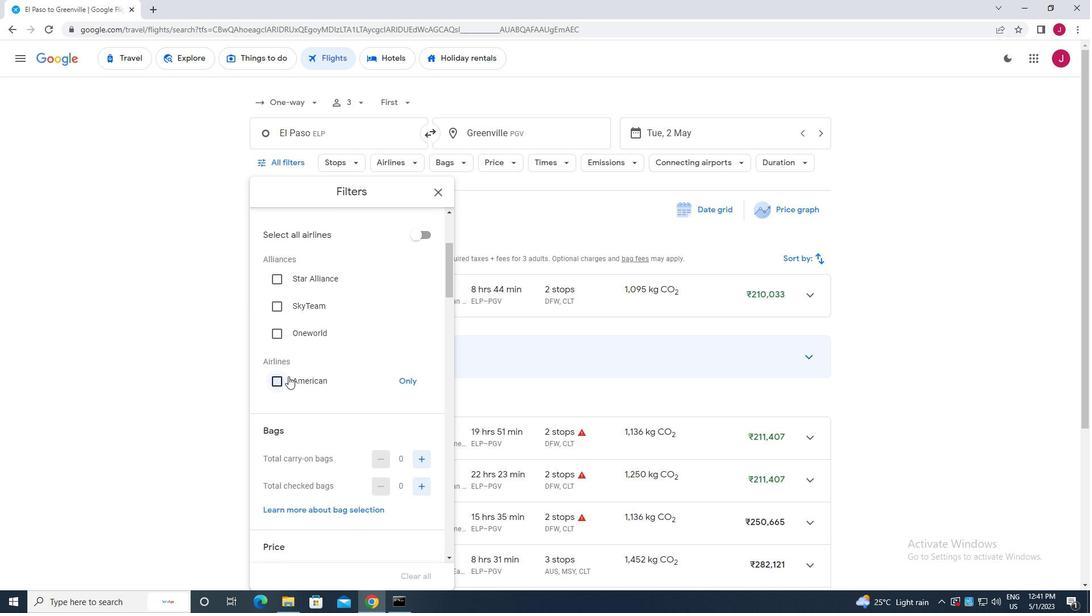 
Action: Mouse scrolled (336, 360) with delta (0, 0)
Screenshot: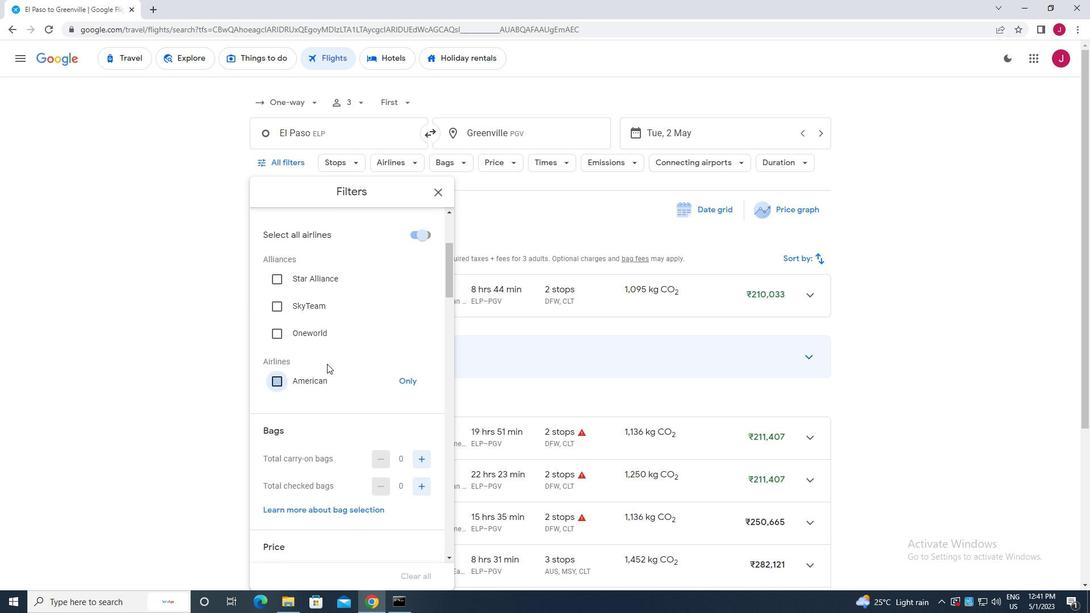 
Action: Mouse scrolled (336, 360) with delta (0, 0)
Screenshot: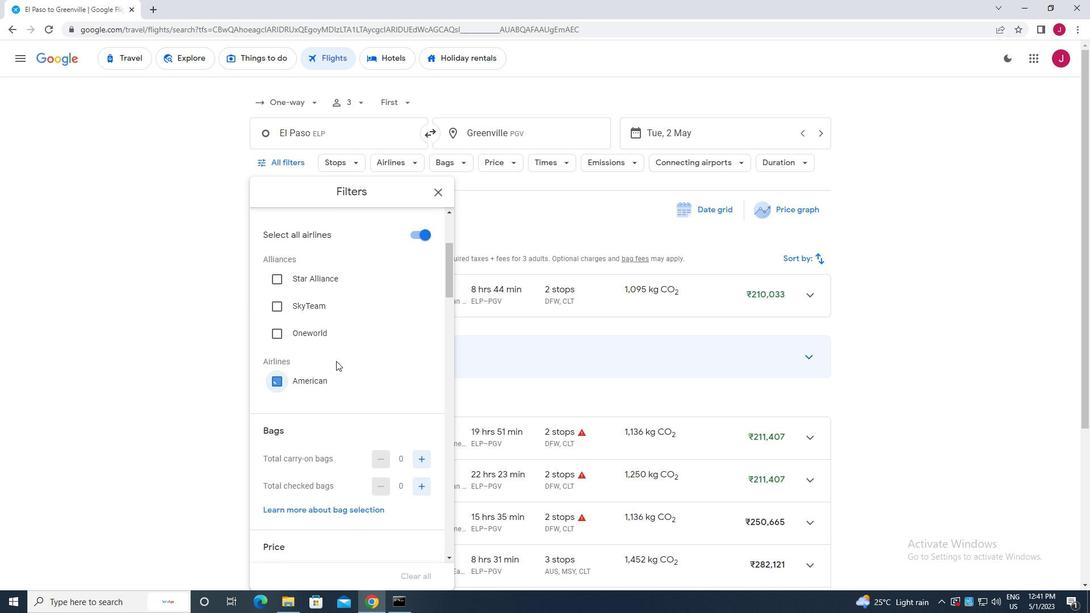 
Action: Mouse scrolled (336, 360) with delta (0, 0)
Screenshot: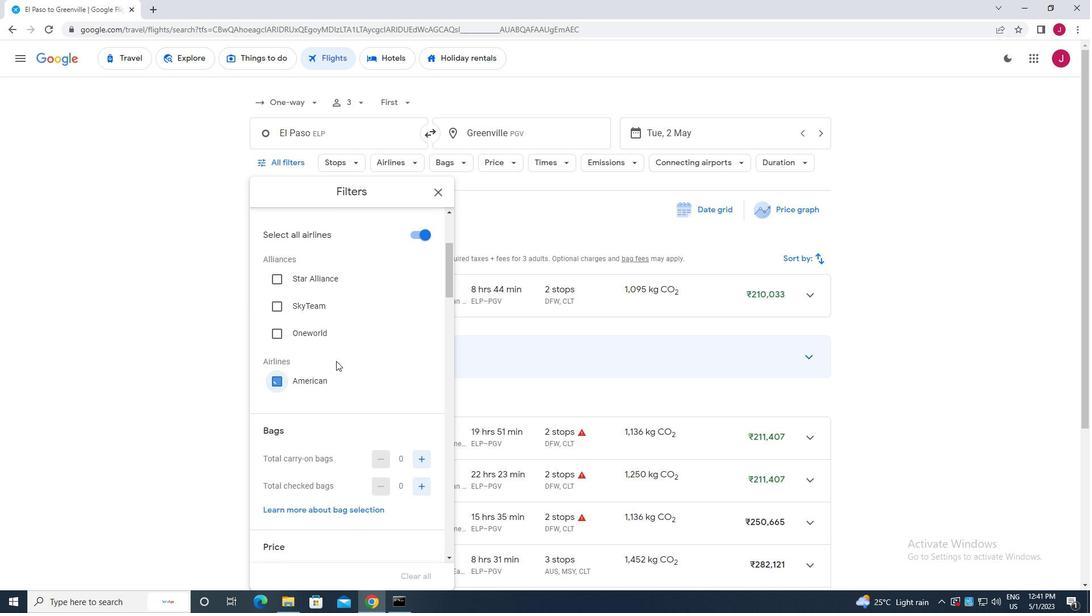 
Action: Mouse moved to (420, 313)
Screenshot: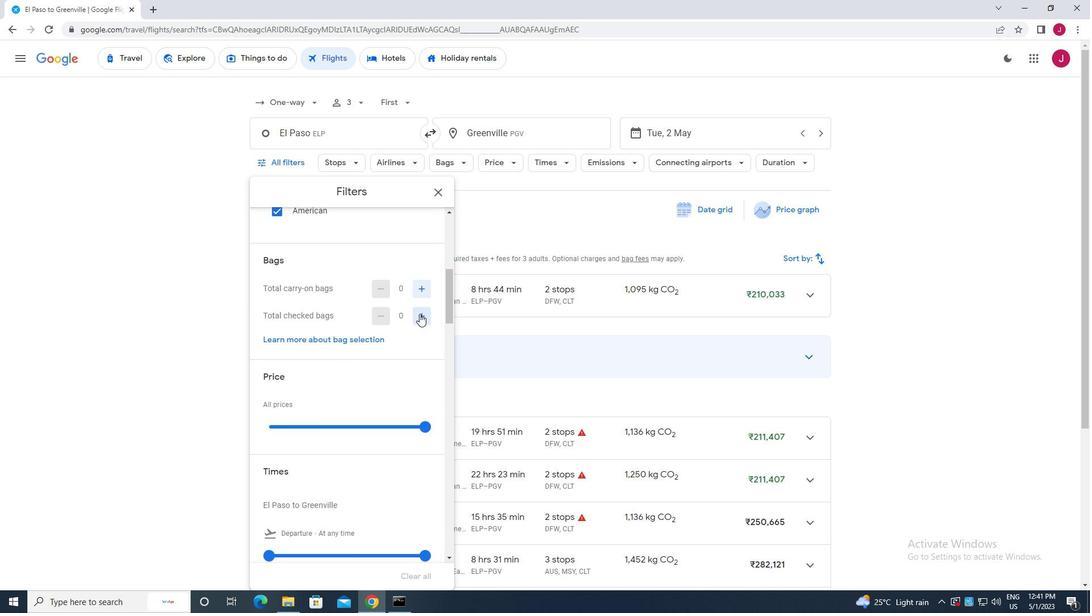 
Action: Mouse pressed left at (420, 313)
Screenshot: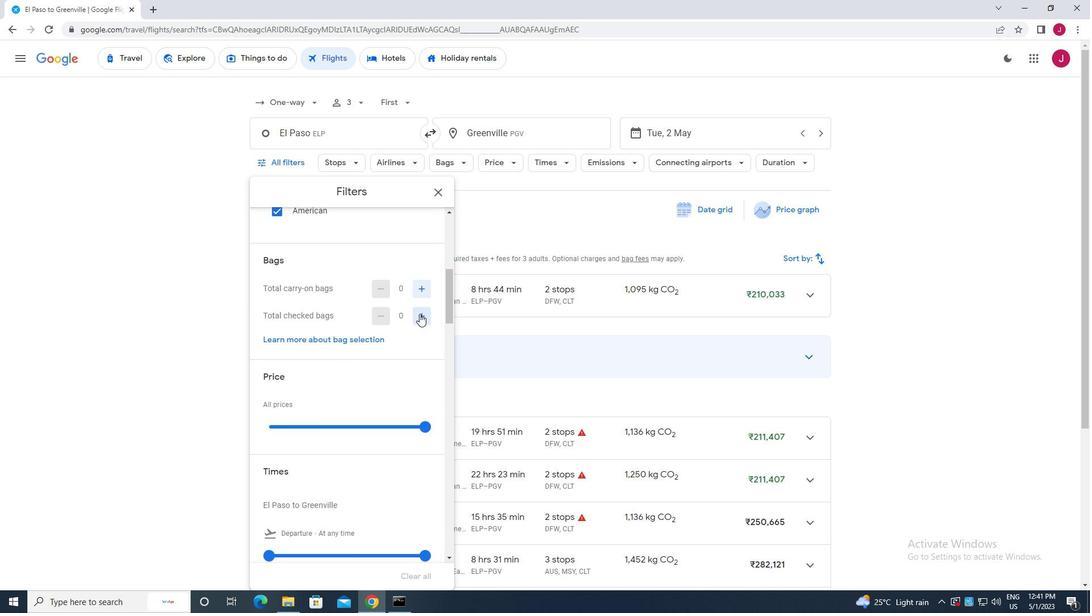 
Action: Mouse pressed left at (420, 313)
Screenshot: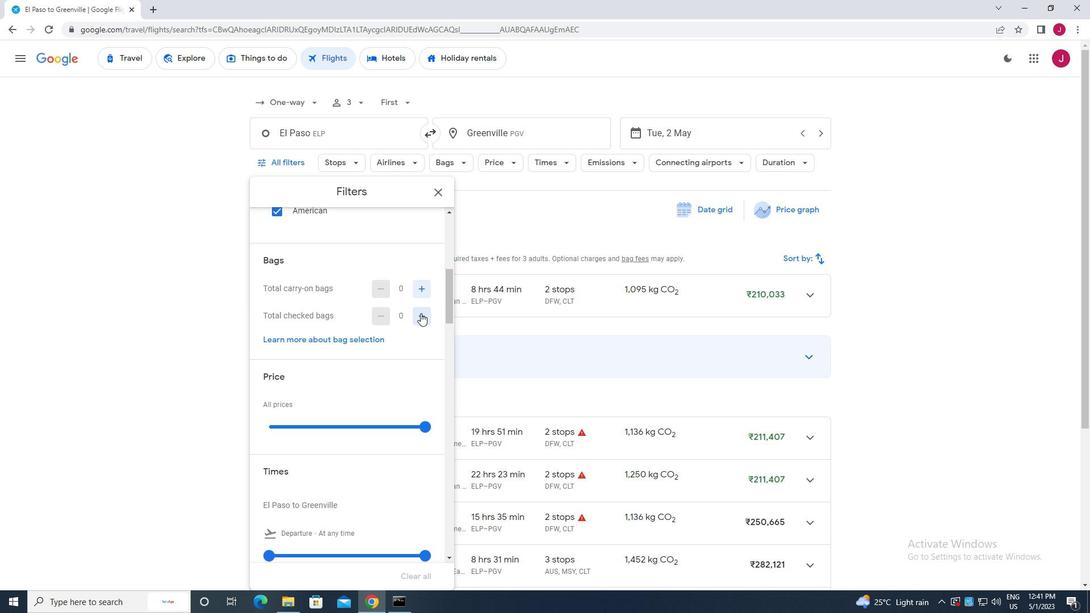 
Action: Mouse pressed left at (420, 313)
Screenshot: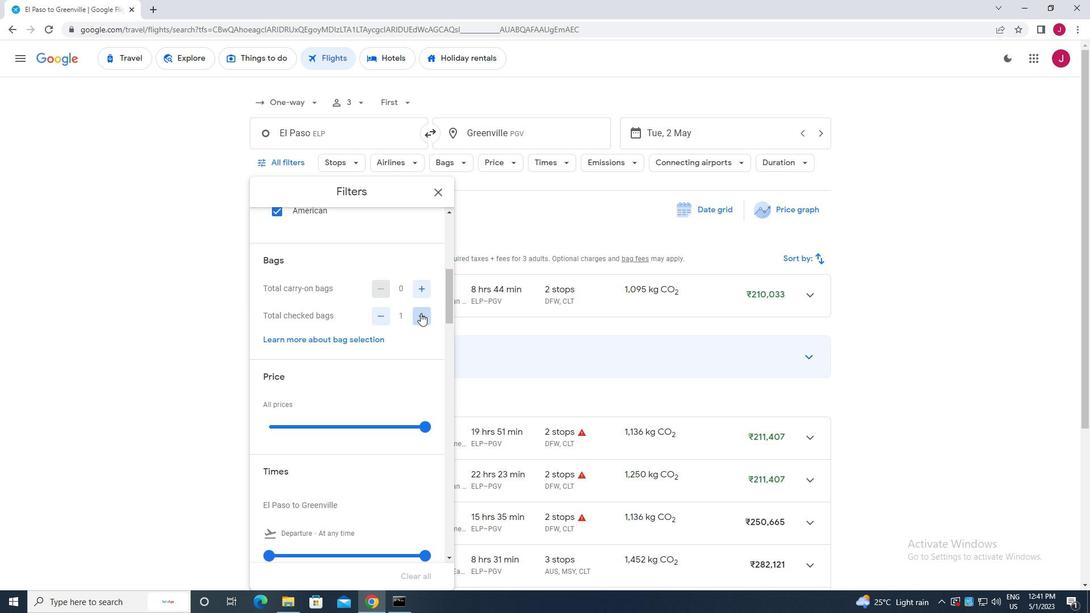 
Action: Mouse pressed left at (420, 313)
Screenshot: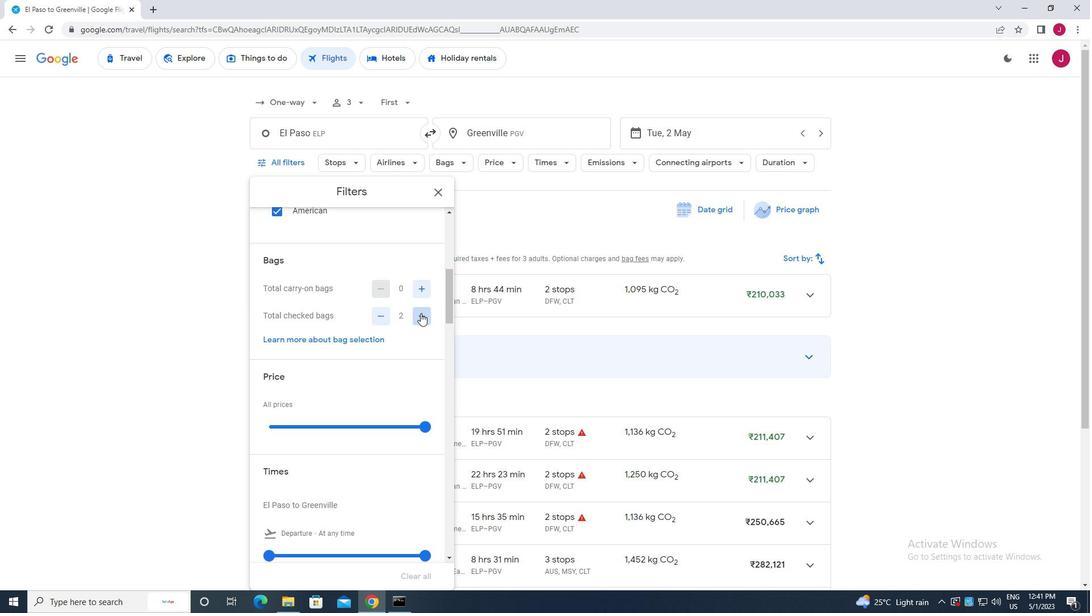 
Action: Mouse pressed left at (420, 313)
Screenshot: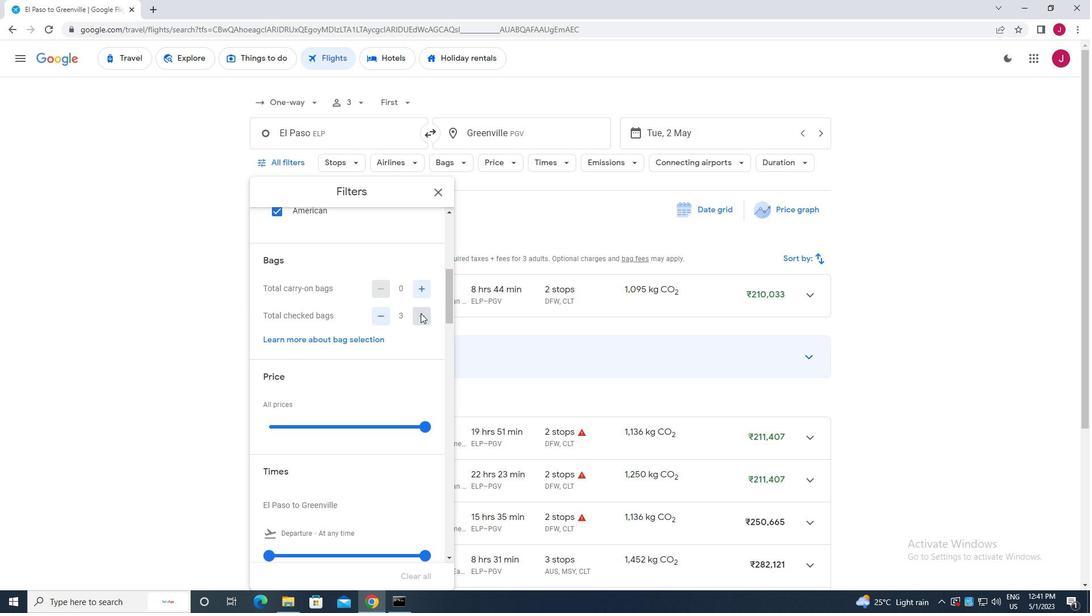 
Action: Mouse pressed left at (420, 313)
Screenshot: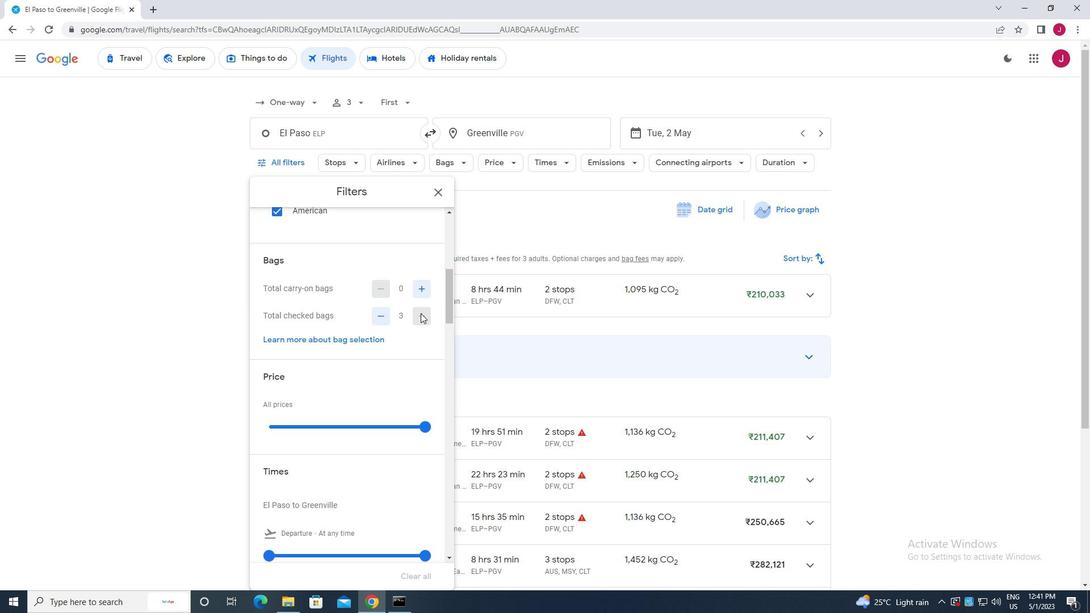 
Action: Mouse moved to (420, 313)
Screenshot: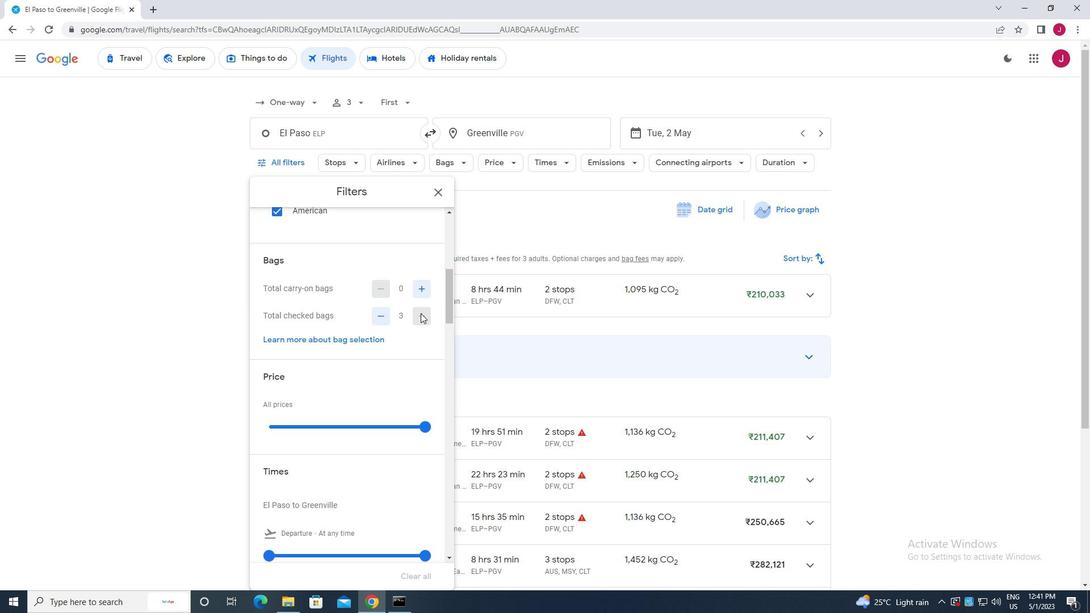 
Action: Mouse pressed left at (420, 313)
Screenshot: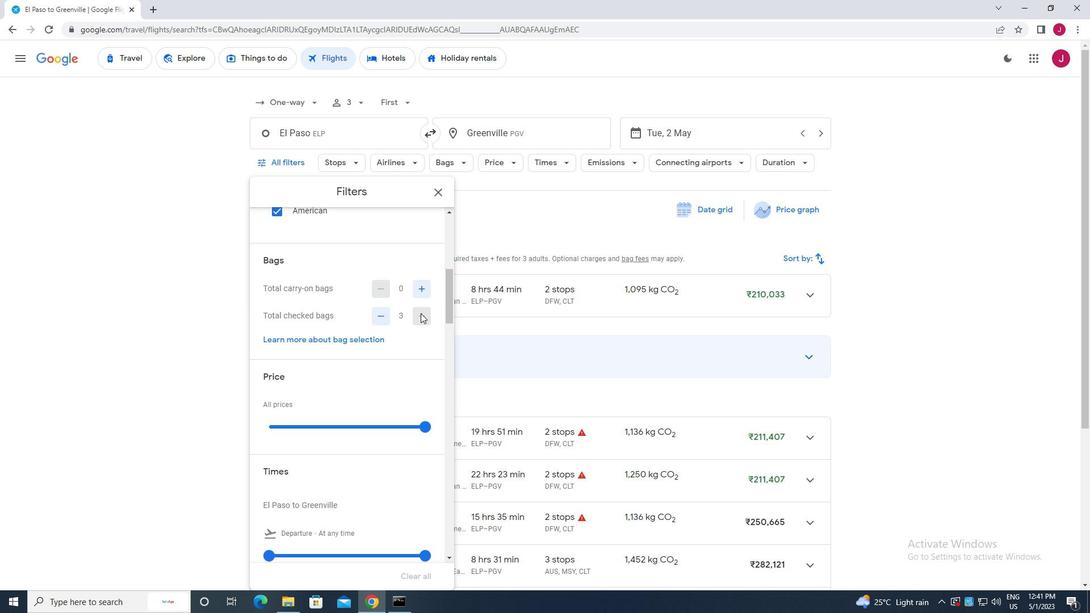 
Action: Mouse moved to (420, 316)
Screenshot: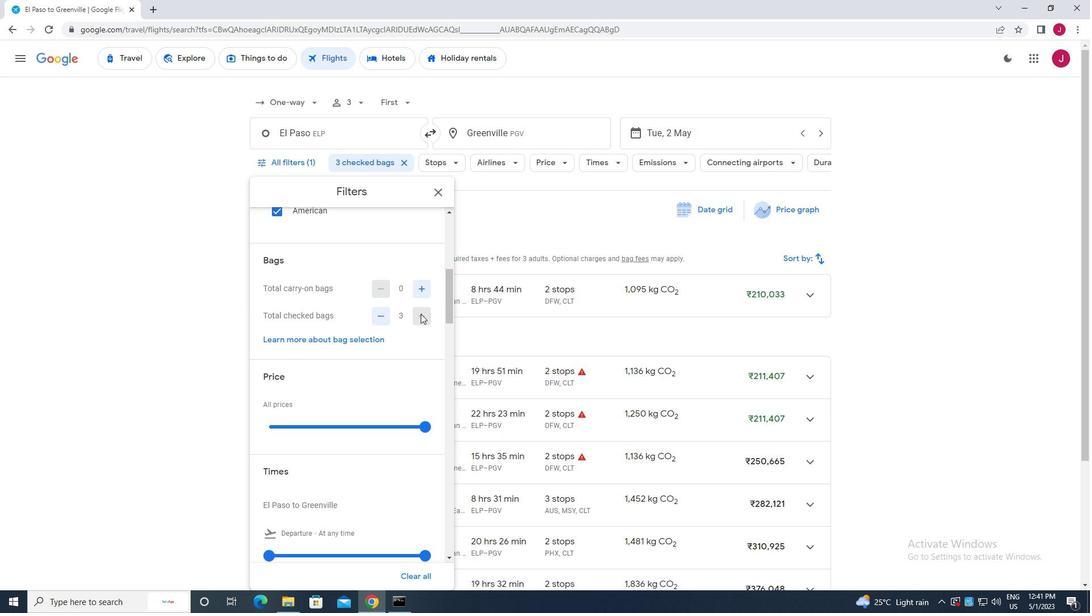 
Action: Mouse scrolled (420, 315) with delta (0, 0)
Screenshot: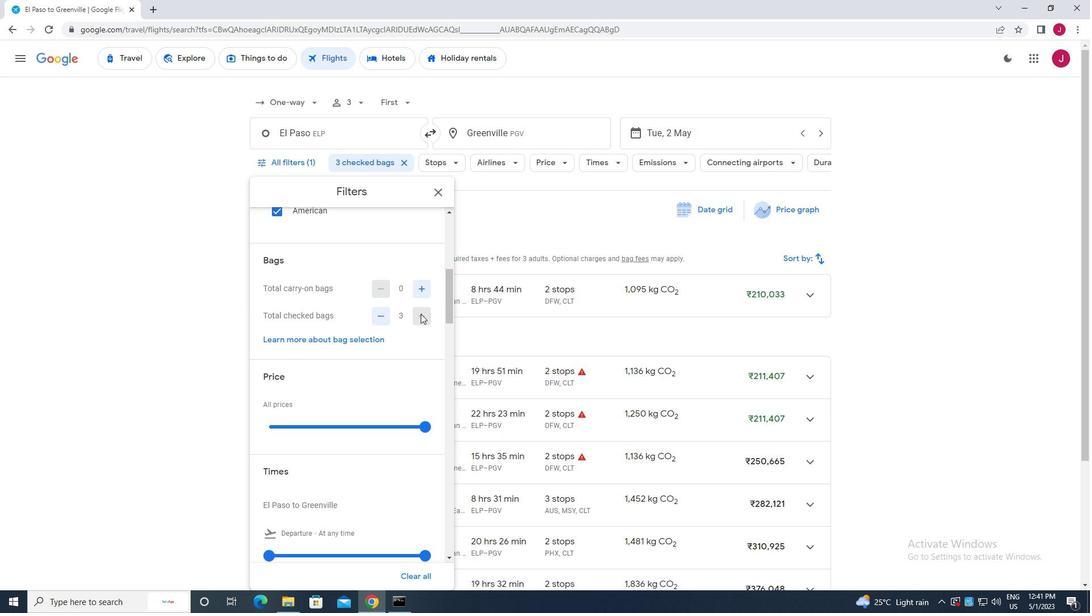 
Action: Mouse moved to (420, 316)
Screenshot: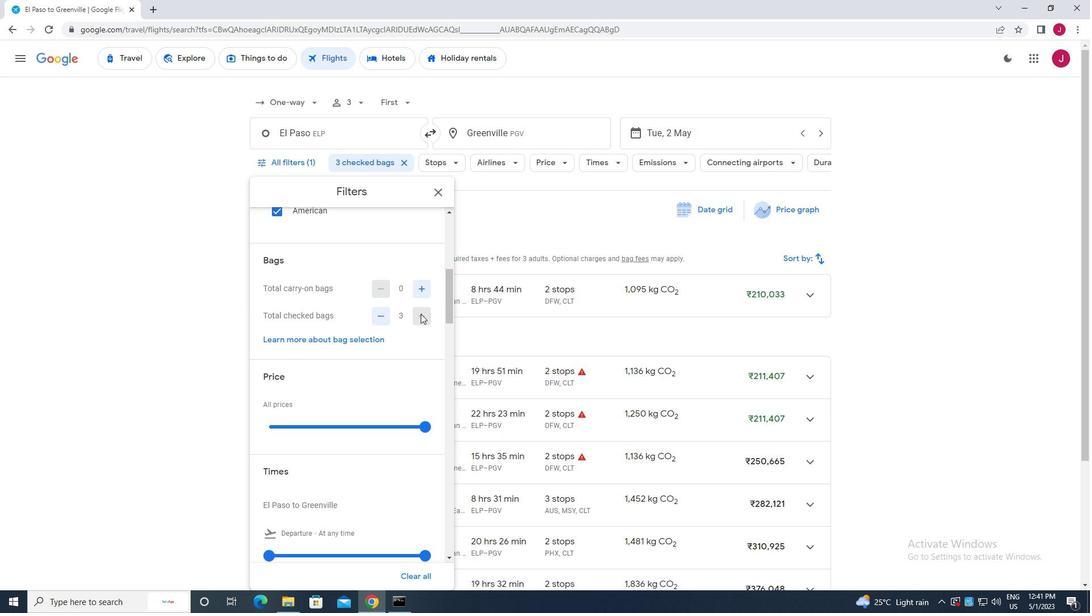 
Action: Mouse scrolled (420, 316) with delta (0, 0)
Screenshot: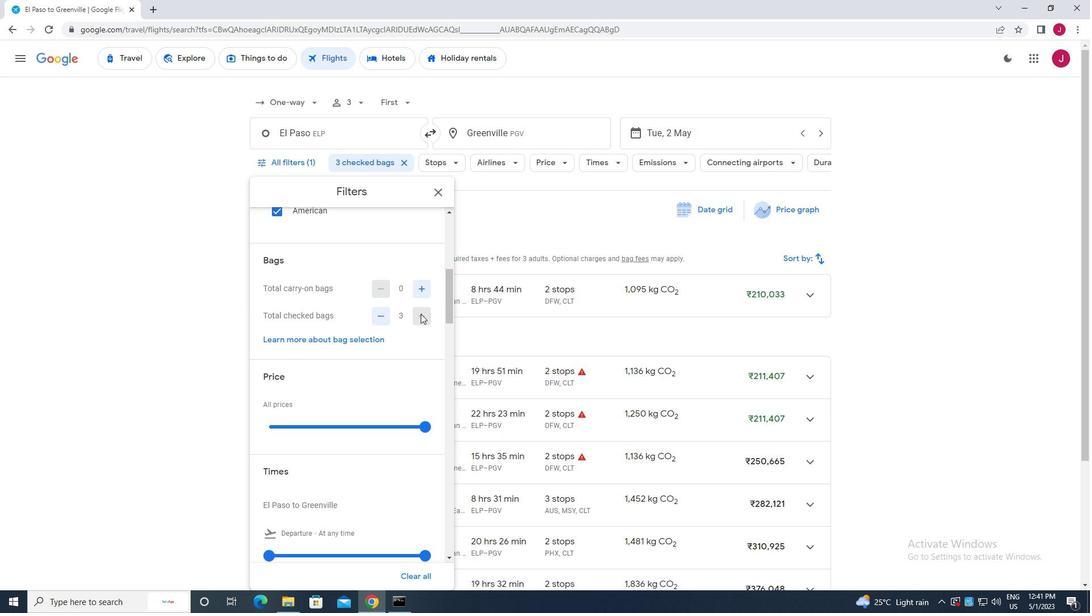 
Action: Mouse moved to (422, 315)
Screenshot: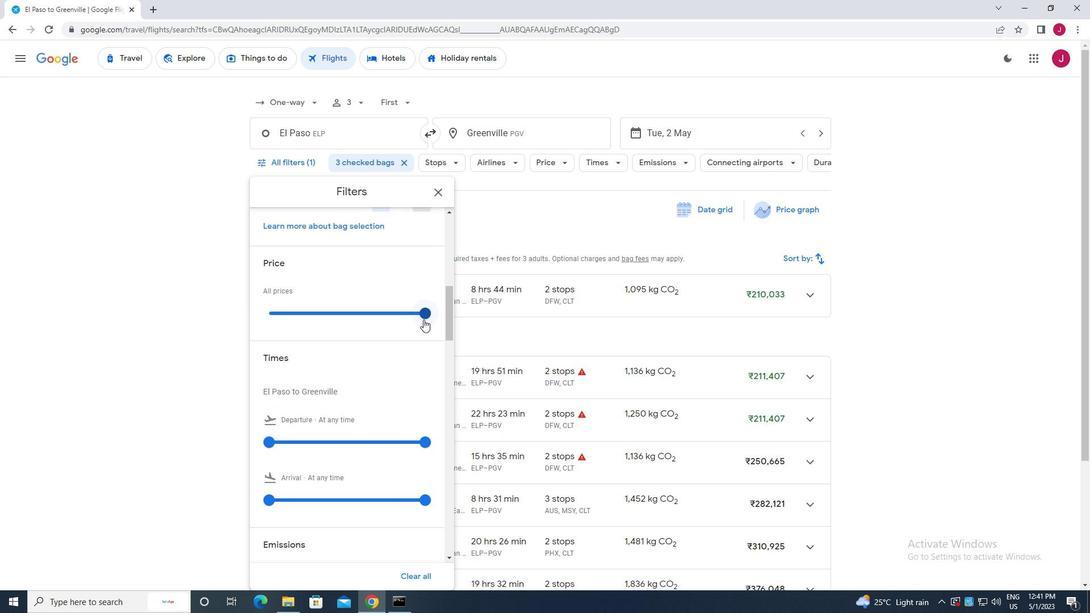 
Action: Mouse pressed left at (422, 315)
Screenshot: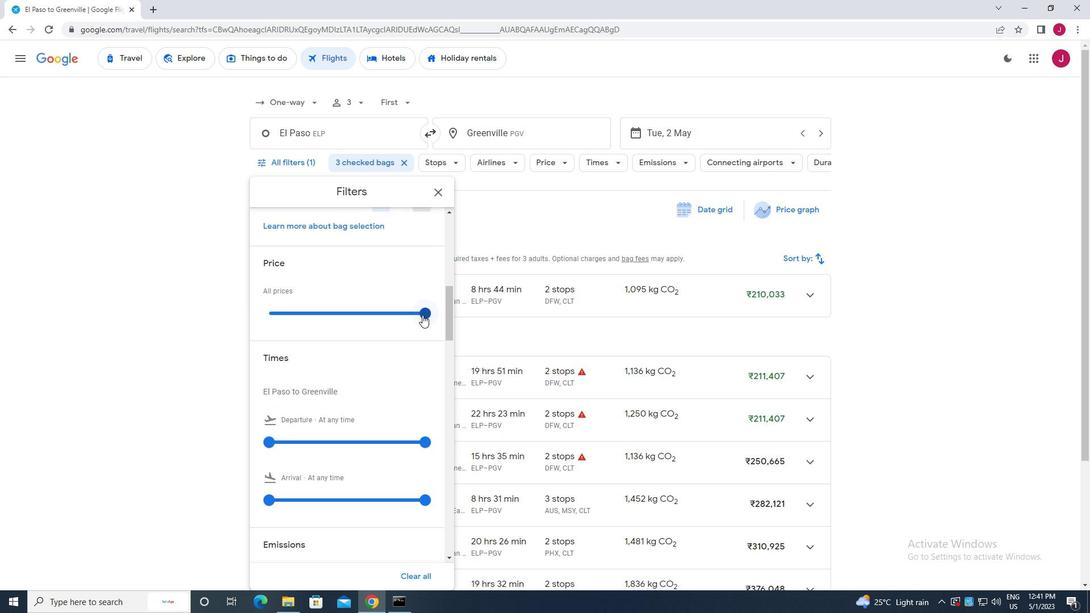 
Action: Mouse moved to (412, 364)
Screenshot: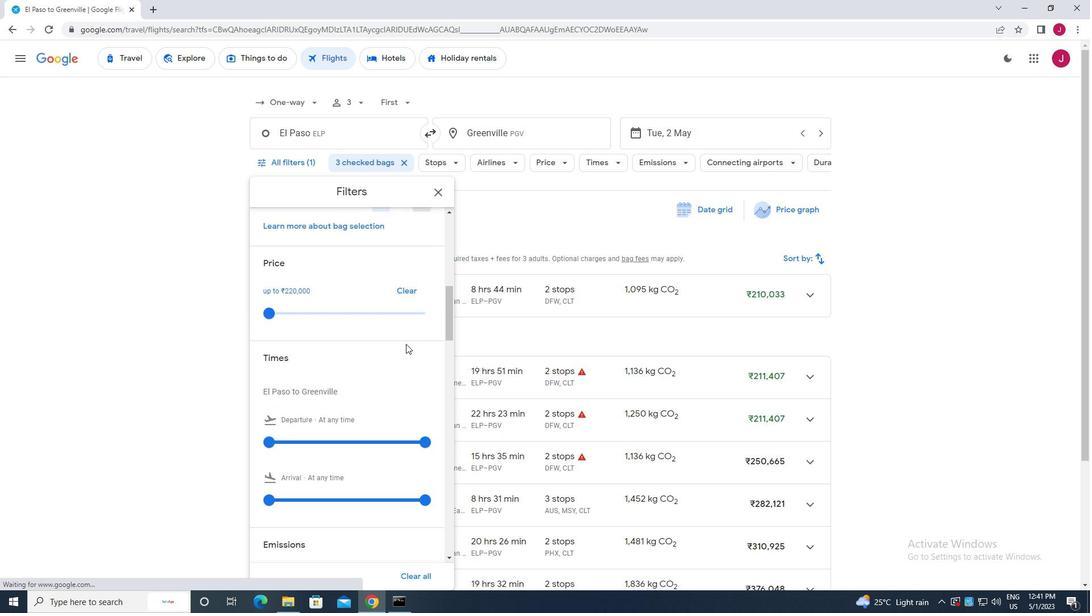 
Action: Mouse scrolled (412, 363) with delta (0, 0)
Screenshot: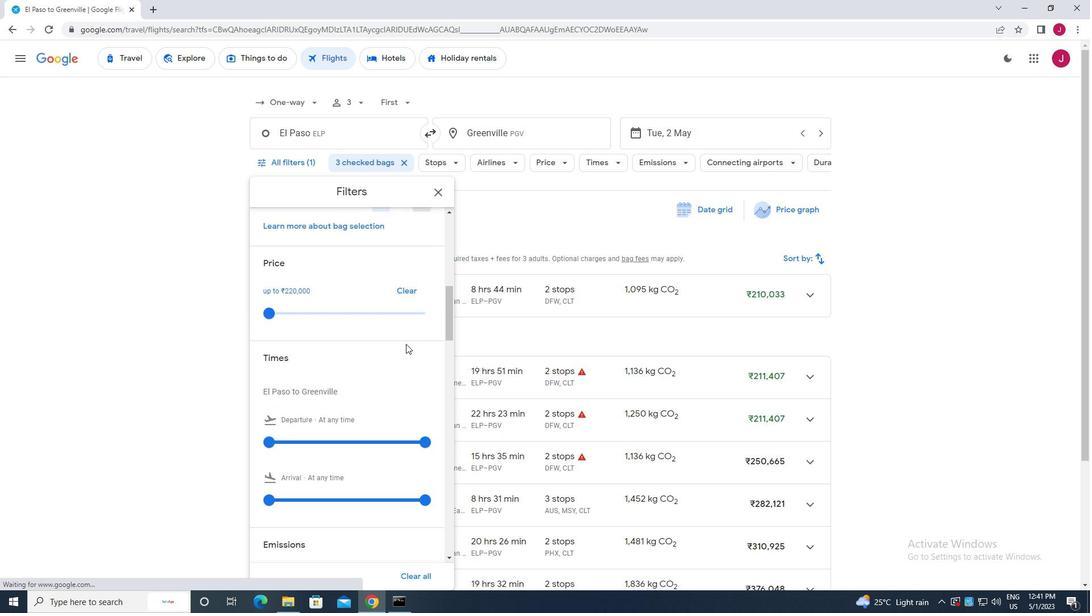 
Action: Mouse moved to (412, 366)
Screenshot: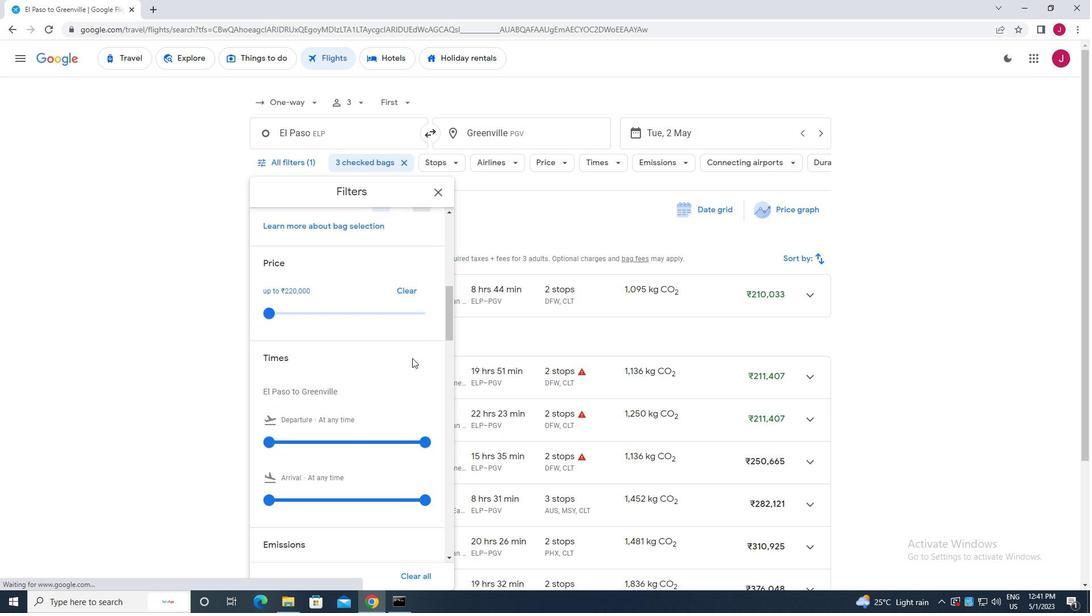 
Action: Mouse scrolled (412, 365) with delta (0, 0)
Screenshot: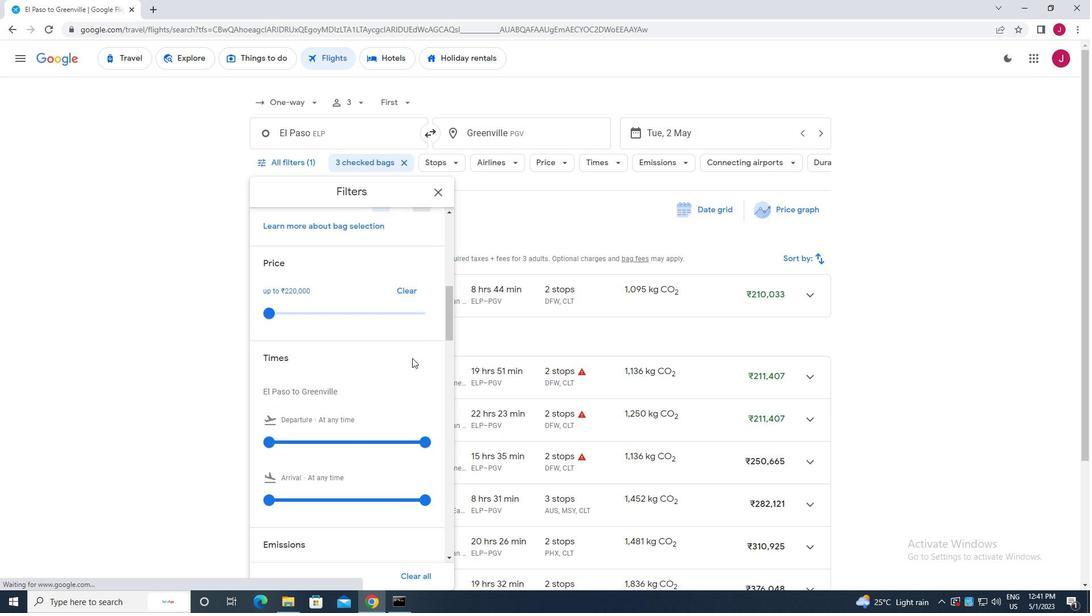 
Action: Mouse moved to (268, 328)
Screenshot: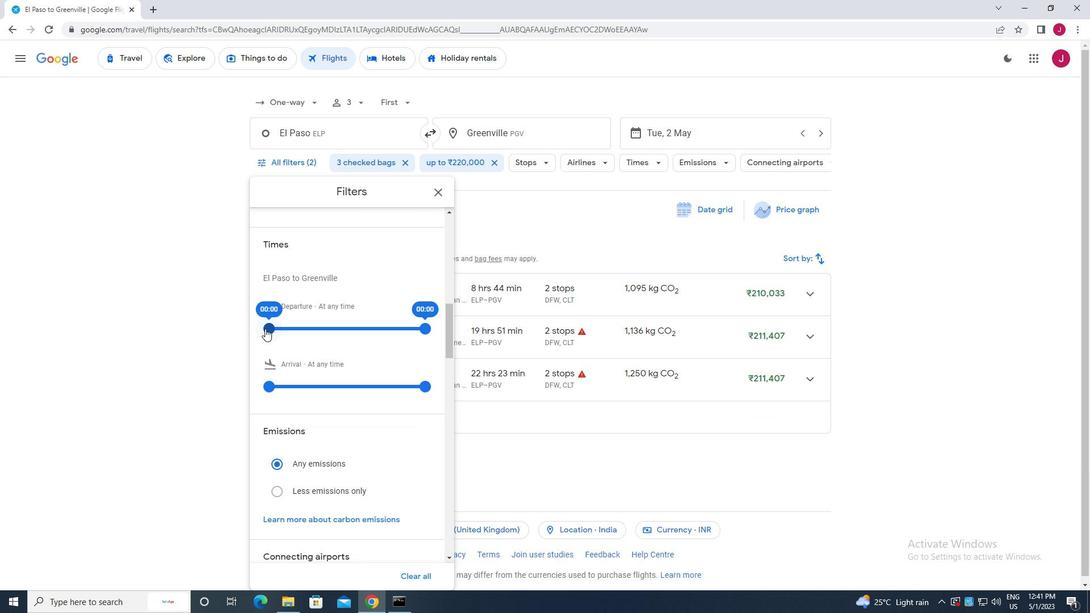 
Action: Mouse pressed left at (268, 328)
Screenshot: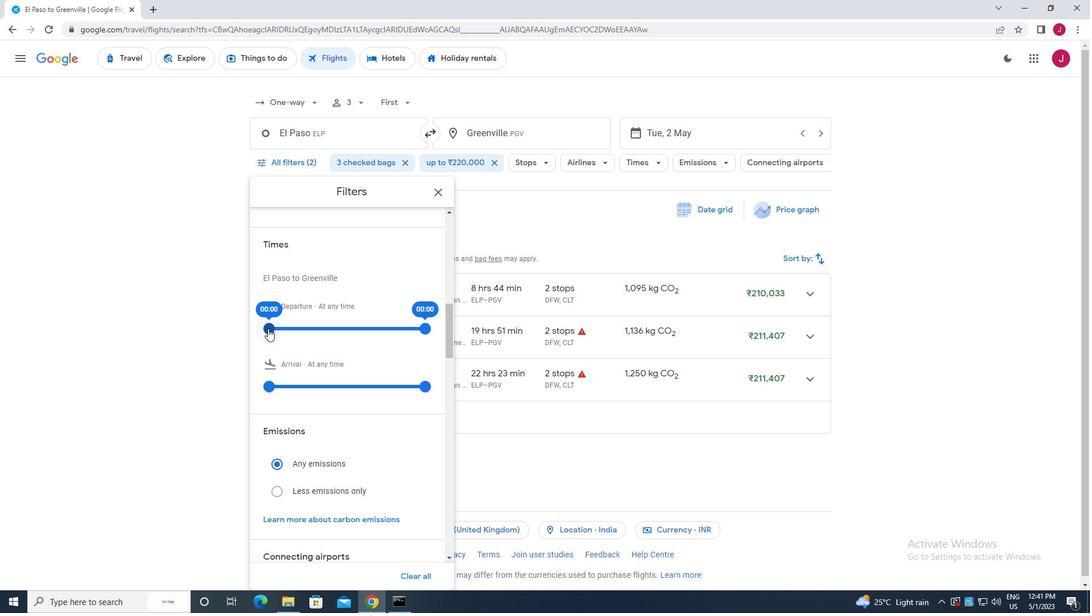 
Action: Mouse moved to (426, 331)
Screenshot: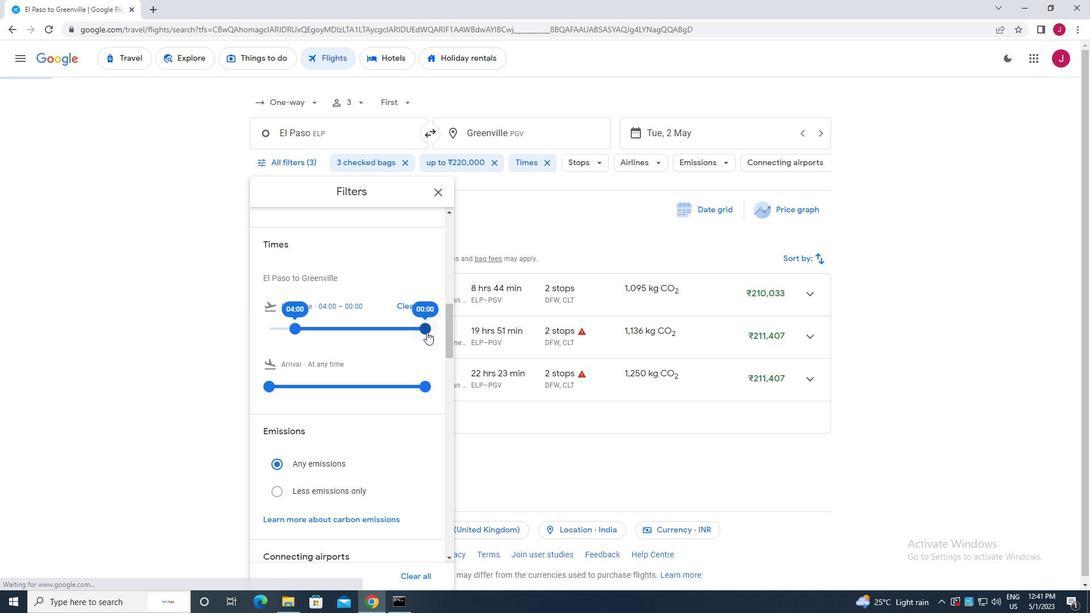 
Action: Mouse pressed left at (426, 331)
Screenshot: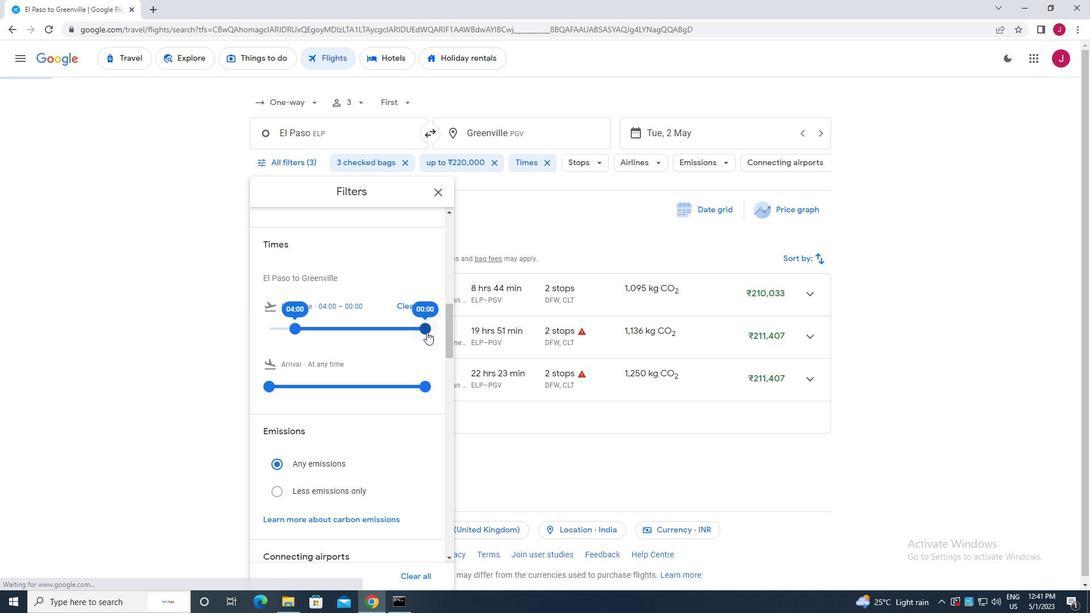 
Action: Mouse moved to (441, 195)
Screenshot: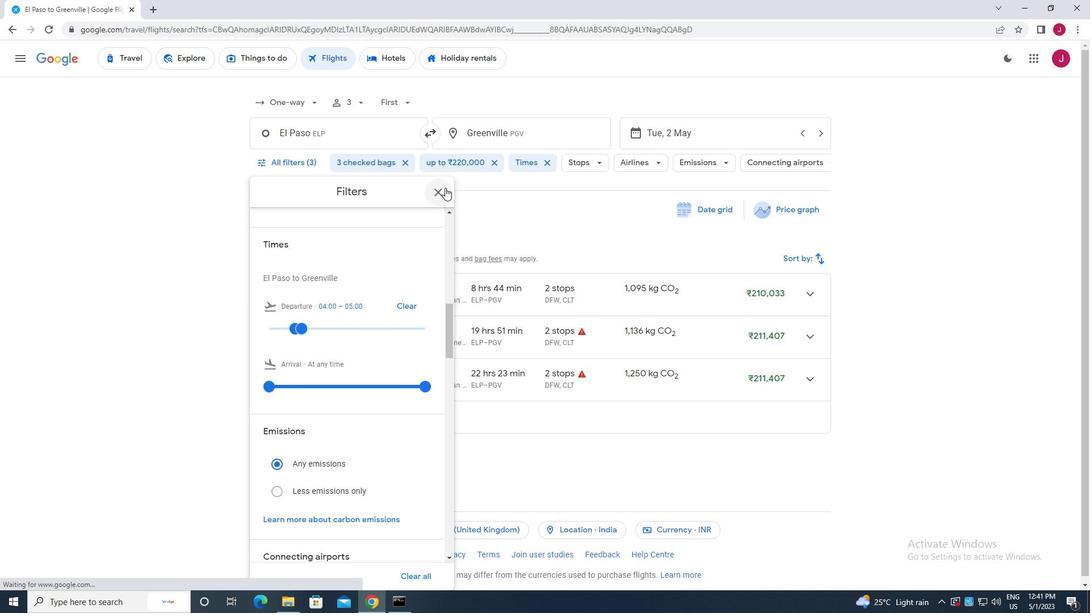 
Action: Mouse pressed left at (441, 195)
Screenshot: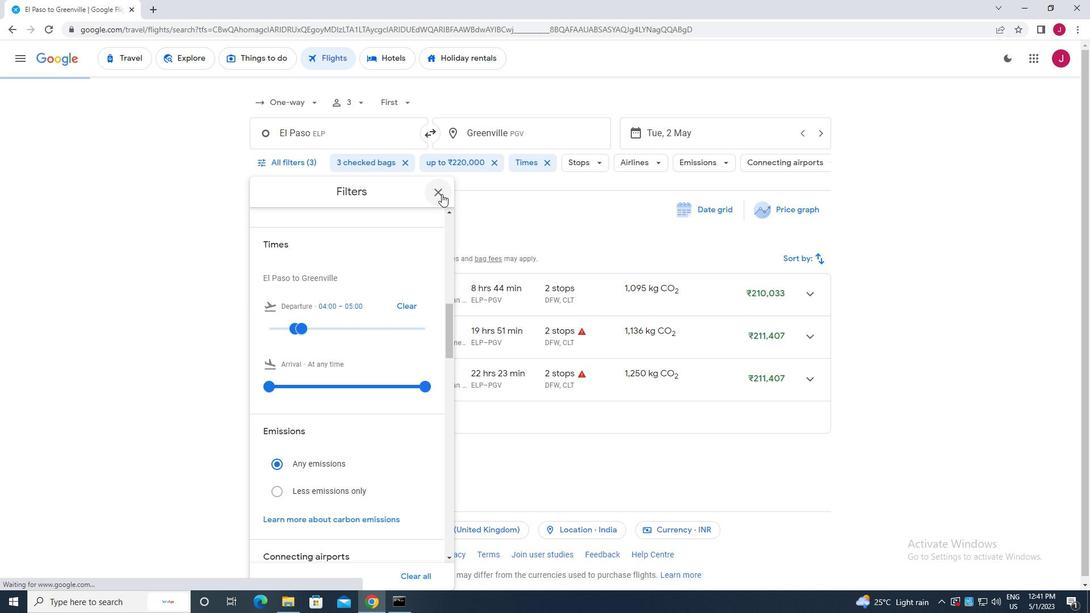 
Action: Mouse moved to (440, 195)
Screenshot: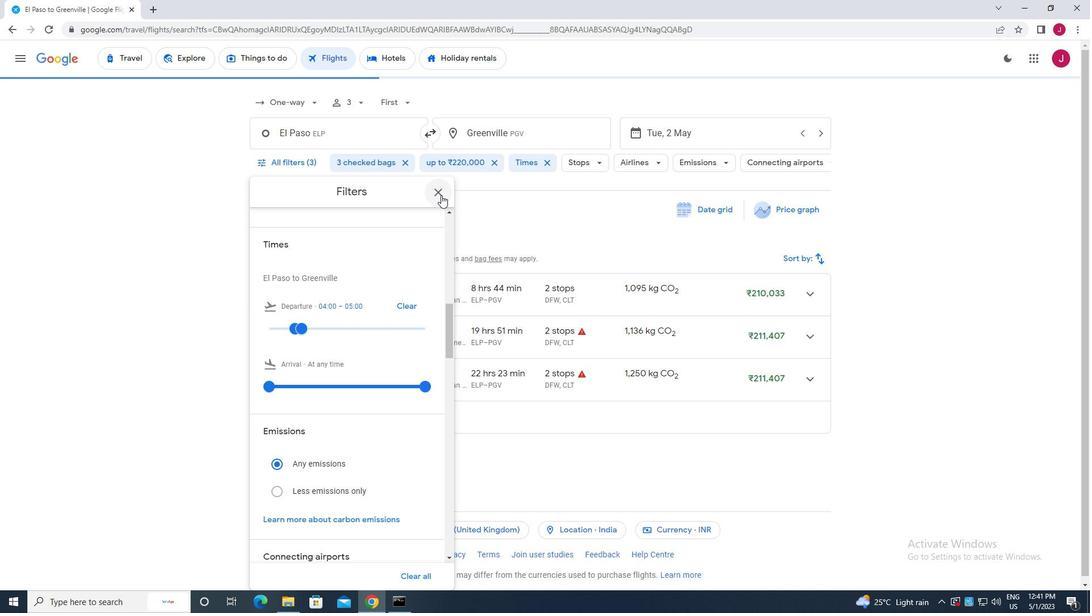 
